 Task: Look for space in Arcelia, Mexico from 2nd June, 2023 to 15th June, 2023 for 2 adults and 1 pet in price range Rs.10000 to Rs.15000. Place can be entire place with 1  bedroom having 1 bed and 1 bathroom. Property type can be house, flat, guest house, hotel. Booking option can be shelf check-in. Required host language is English.
Action: Mouse moved to (423, 116)
Screenshot: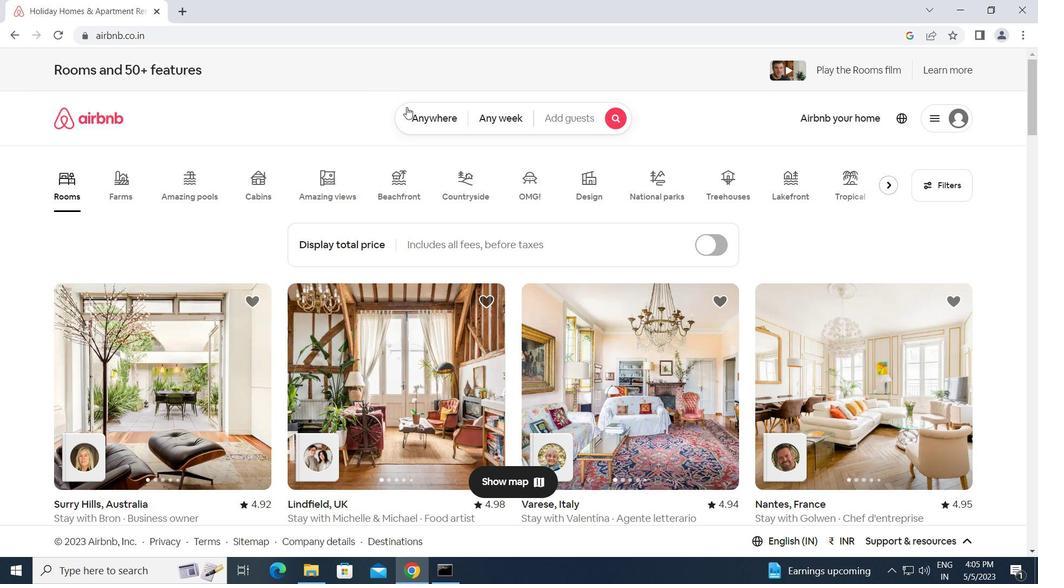 
Action: Mouse pressed left at (423, 116)
Screenshot: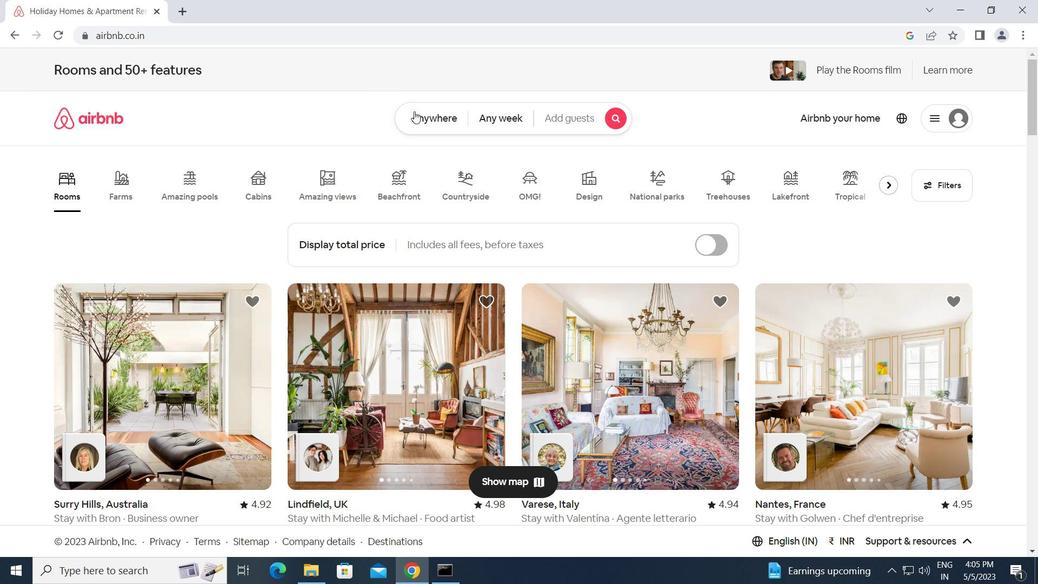 
Action: Mouse moved to (325, 157)
Screenshot: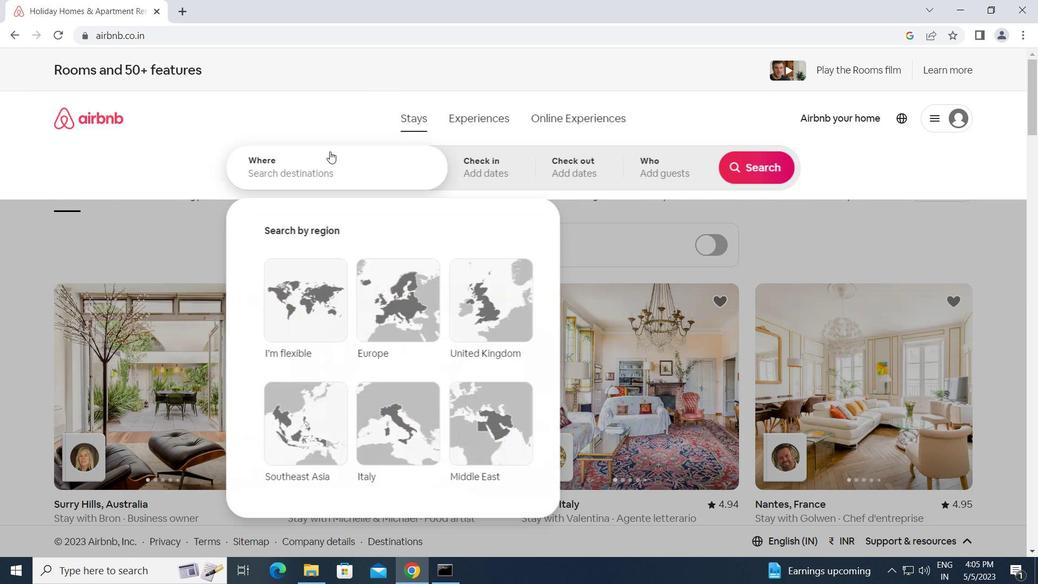 
Action: Mouse pressed left at (325, 157)
Screenshot: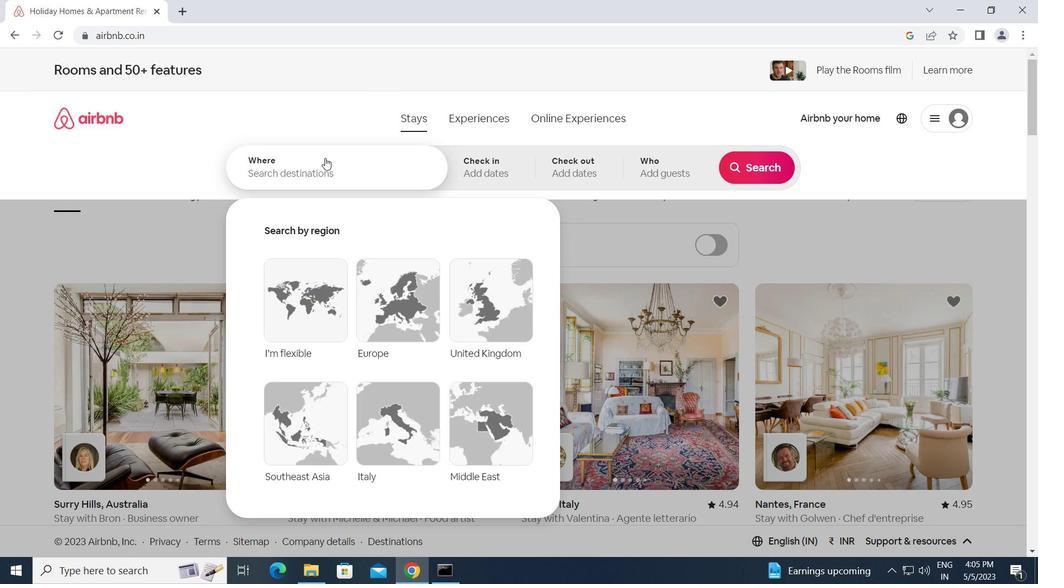 
Action: Key pressed a<Key.caps_lock>rcelia,<Key.space><Key.caps_lock>m<Key.caps_lock>exico<Key.enter>
Screenshot: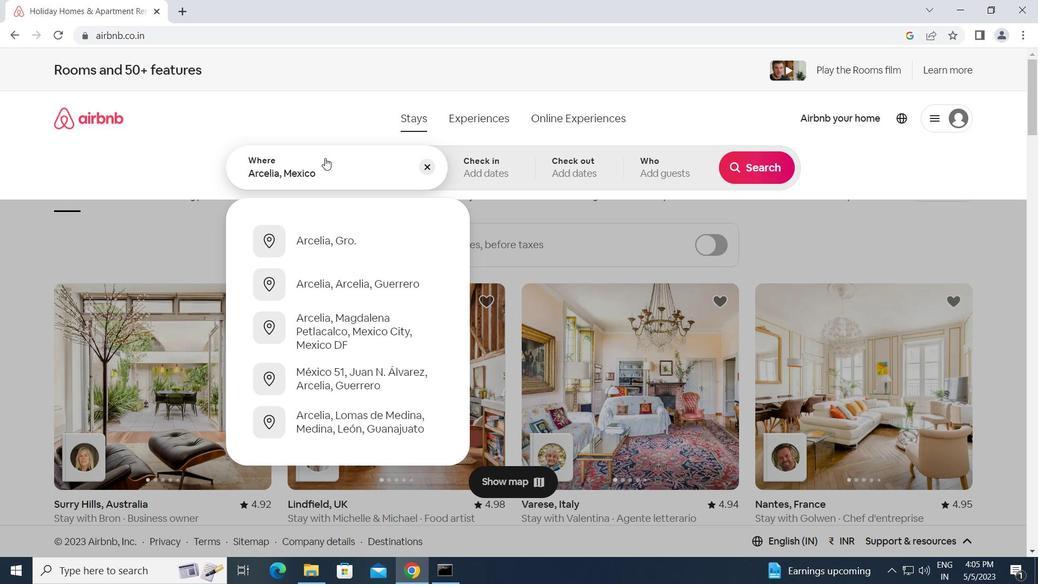 
Action: Mouse moved to (713, 334)
Screenshot: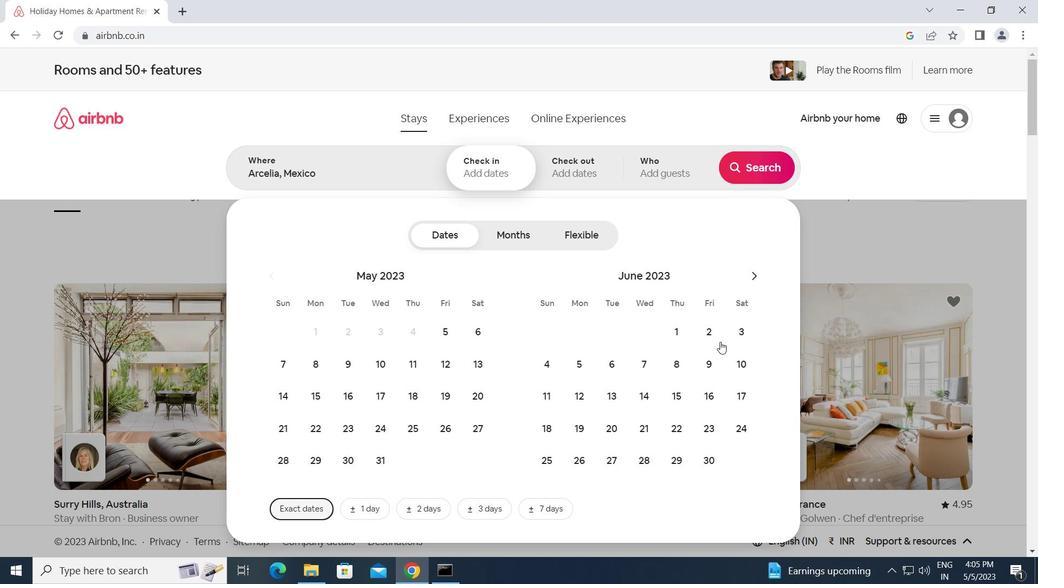 
Action: Mouse pressed left at (713, 334)
Screenshot: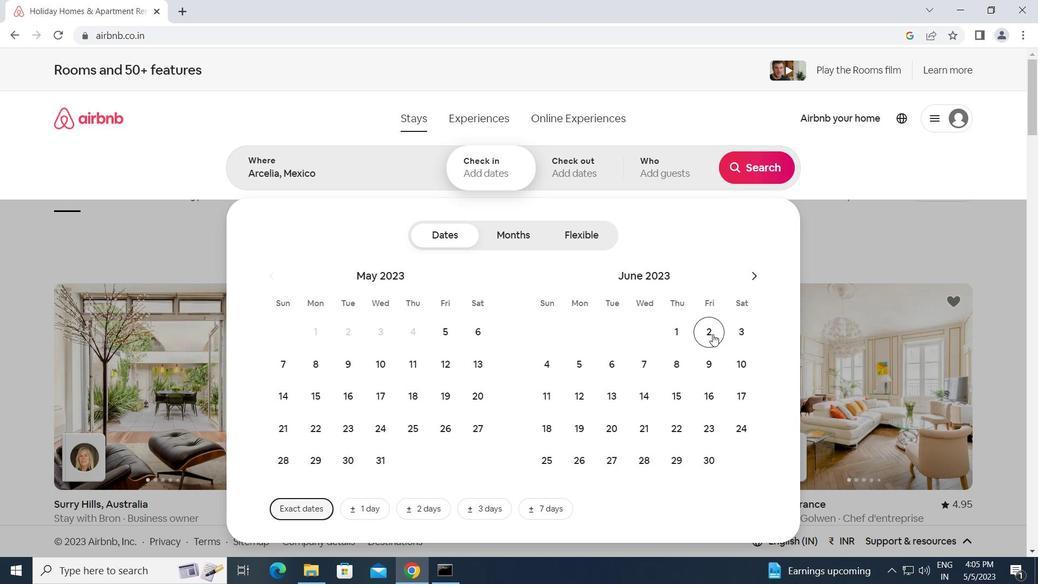 
Action: Mouse moved to (682, 394)
Screenshot: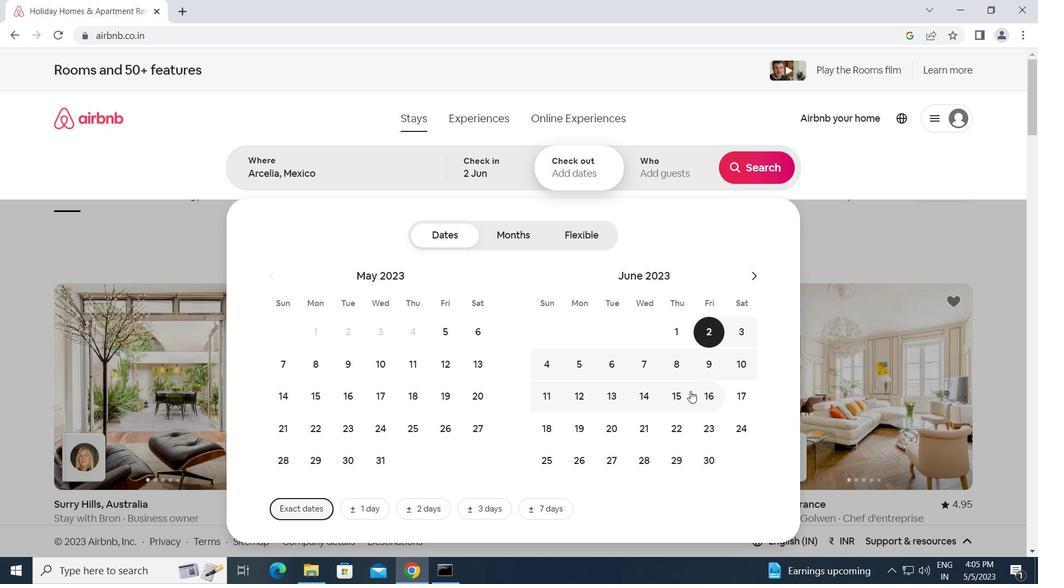 
Action: Mouse pressed left at (682, 394)
Screenshot: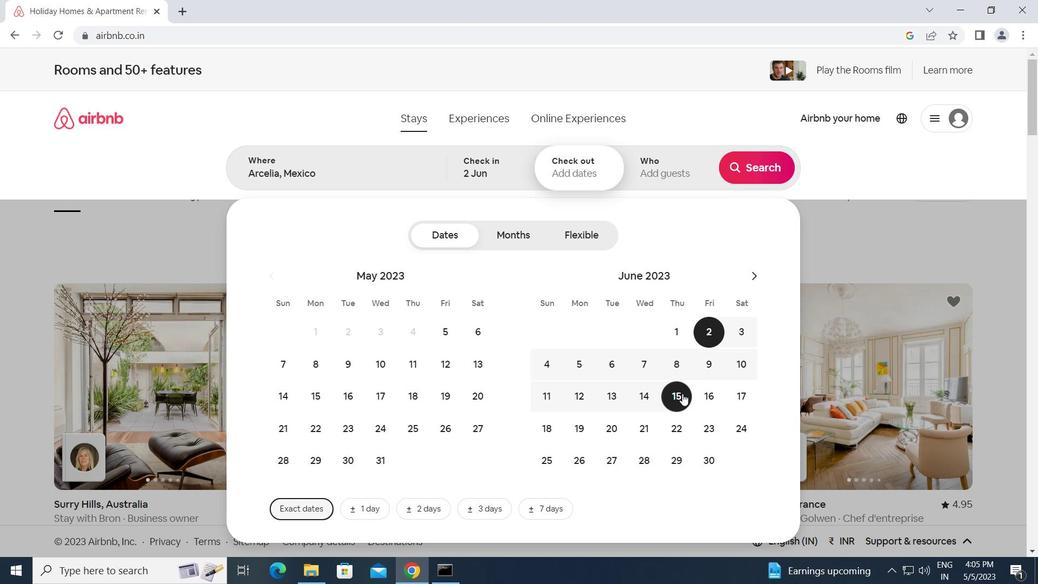 
Action: Mouse moved to (677, 168)
Screenshot: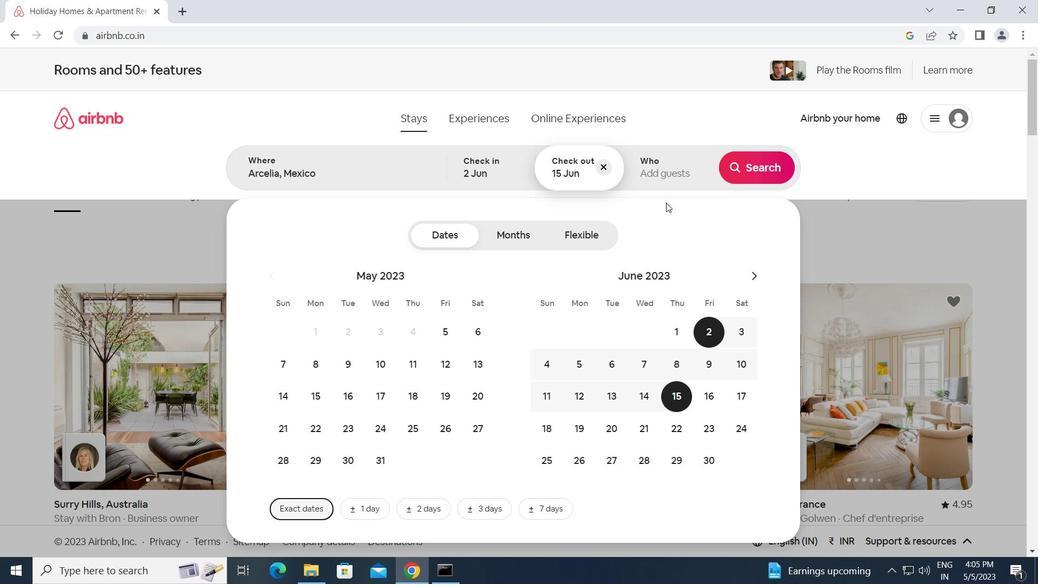 
Action: Mouse pressed left at (677, 168)
Screenshot: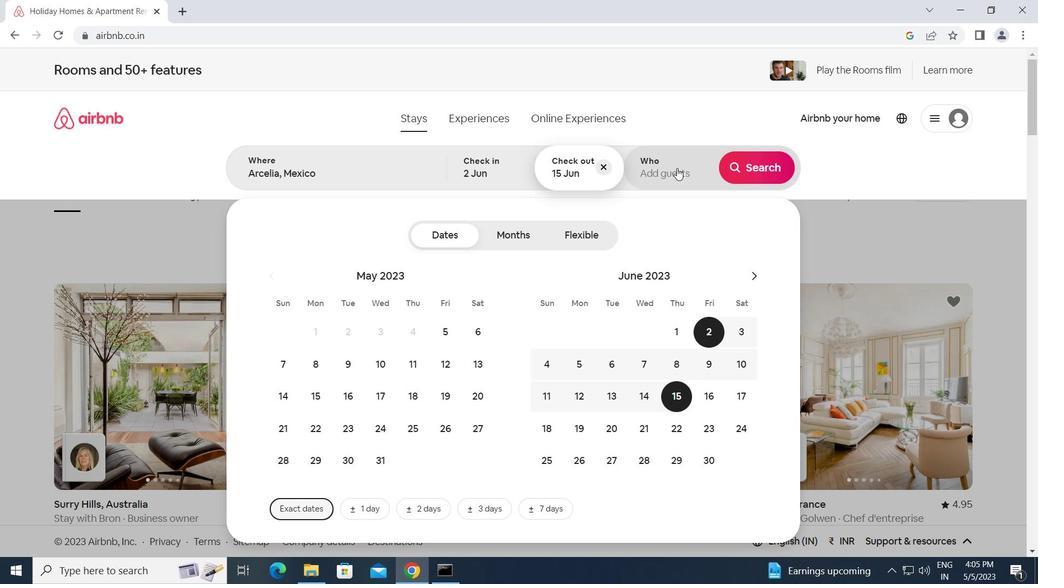 
Action: Mouse moved to (759, 236)
Screenshot: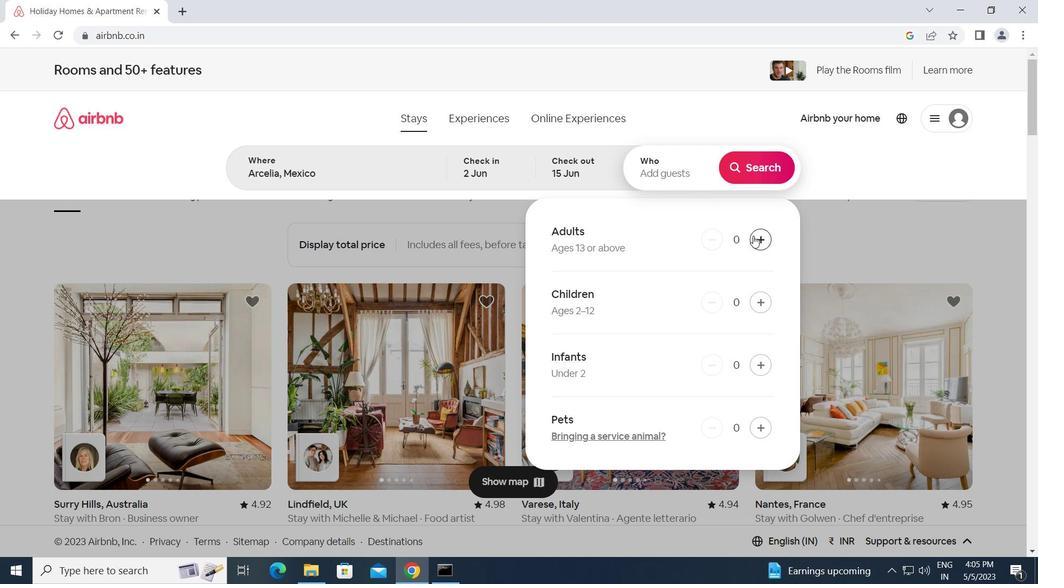 
Action: Mouse pressed left at (759, 236)
Screenshot: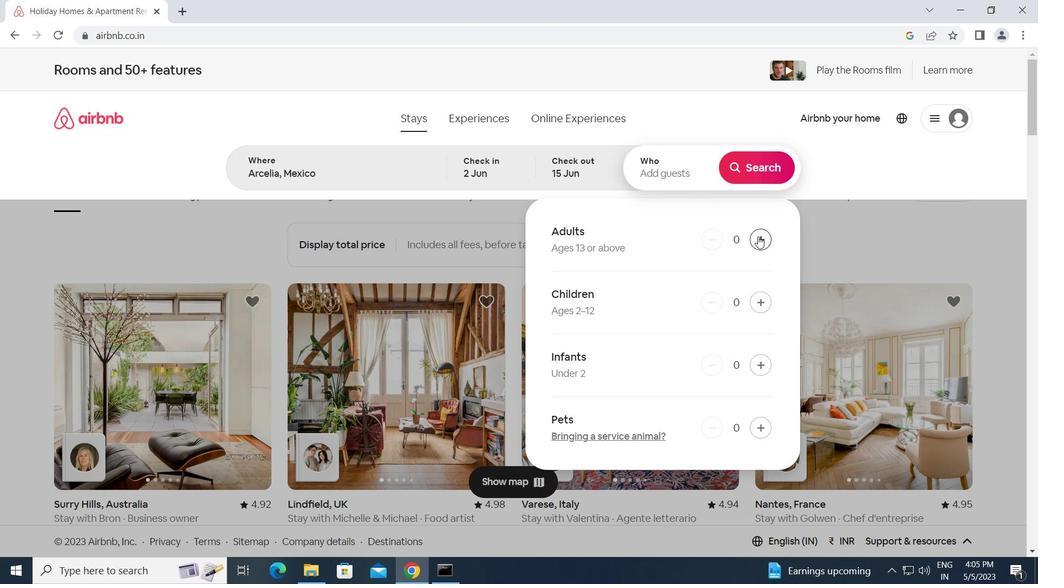 
Action: Mouse pressed left at (759, 236)
Screenshot: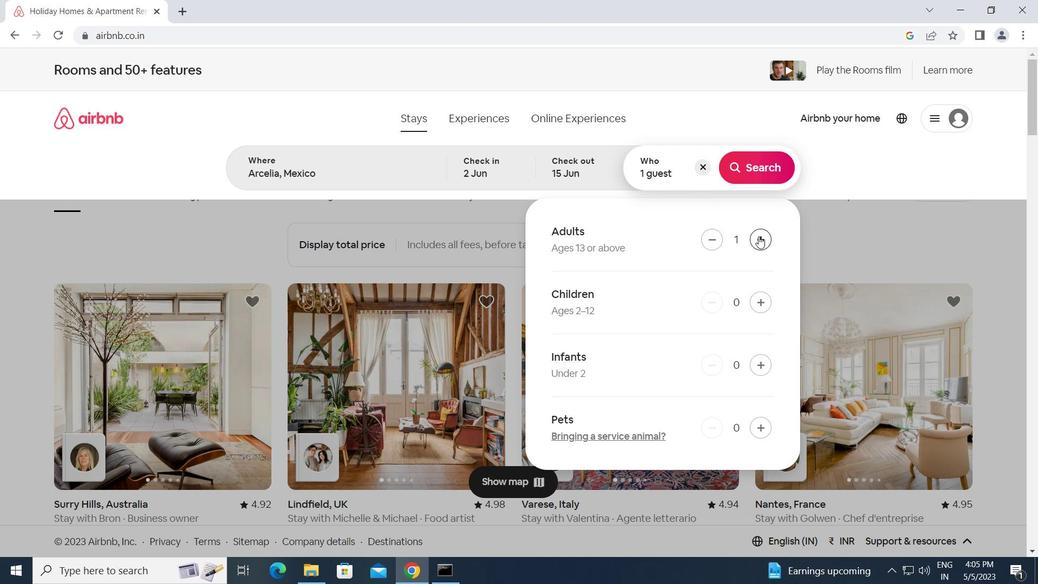 
Action: Mouse moved to (766, 423)
Screenshot: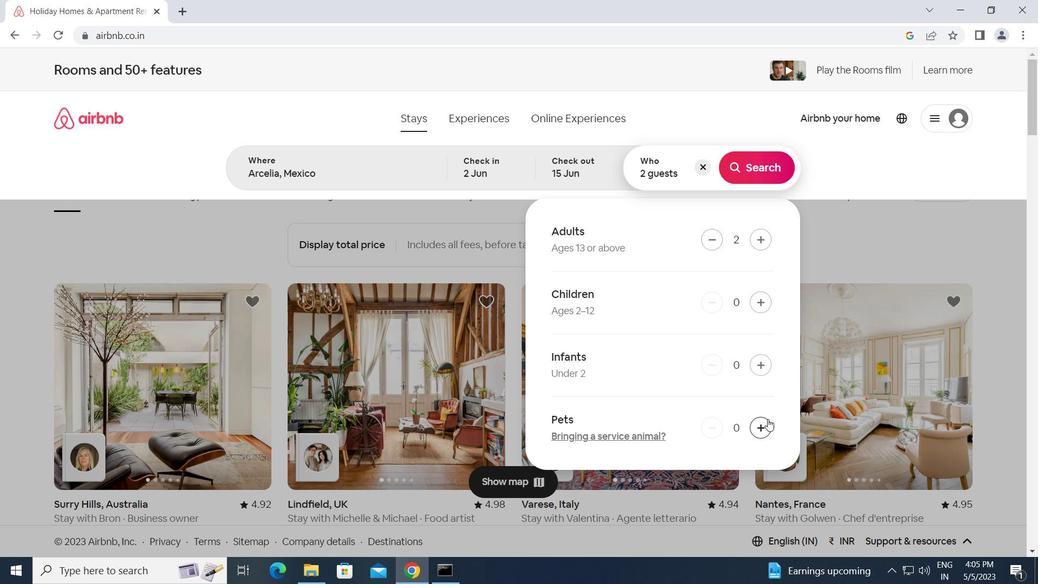 
Action: Mouse pressed left at (766, 423)
Screenshot: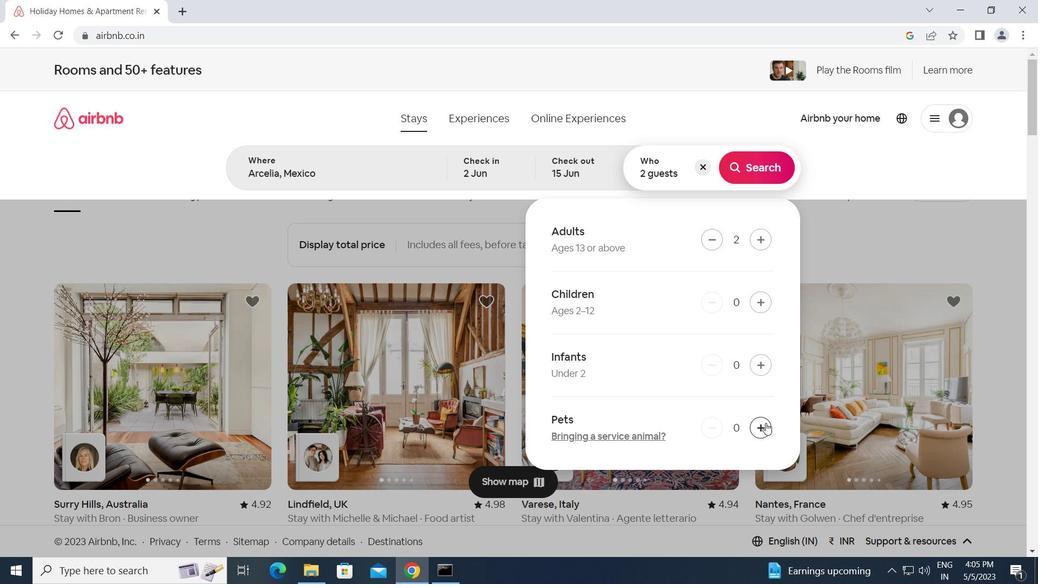 
Action: Mouse moved to (775, 163)
Screenshot: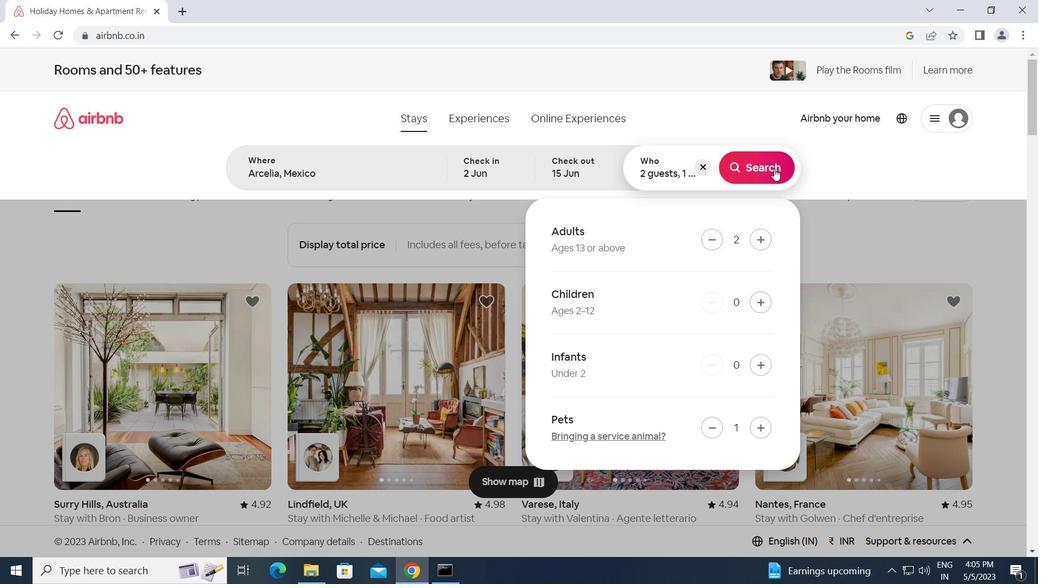 
Action: Mouse pressed left at (775, 163)
Screenshot: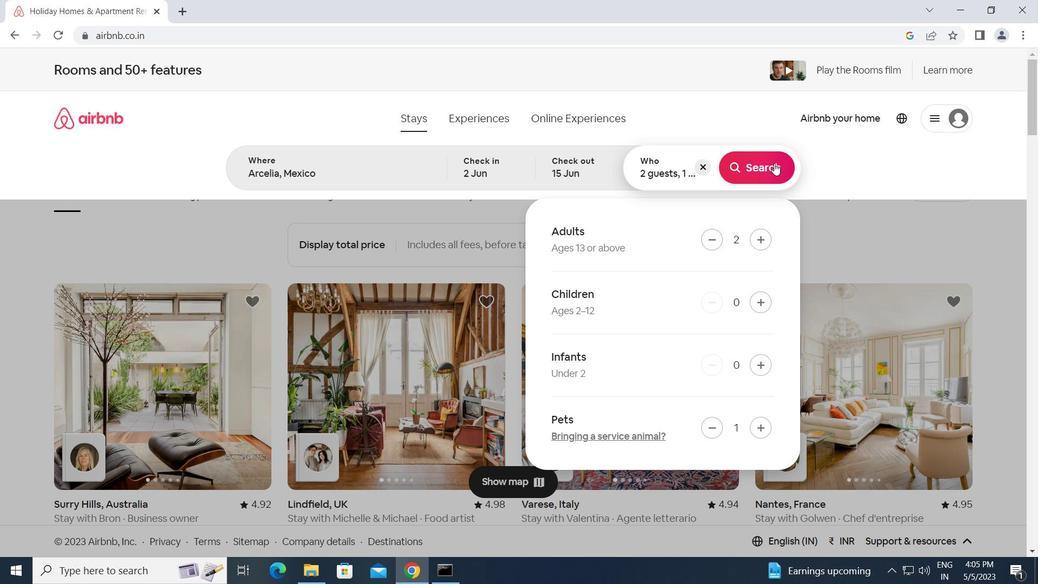 
Action: Mouse moved to (980, 124)
Screenshot: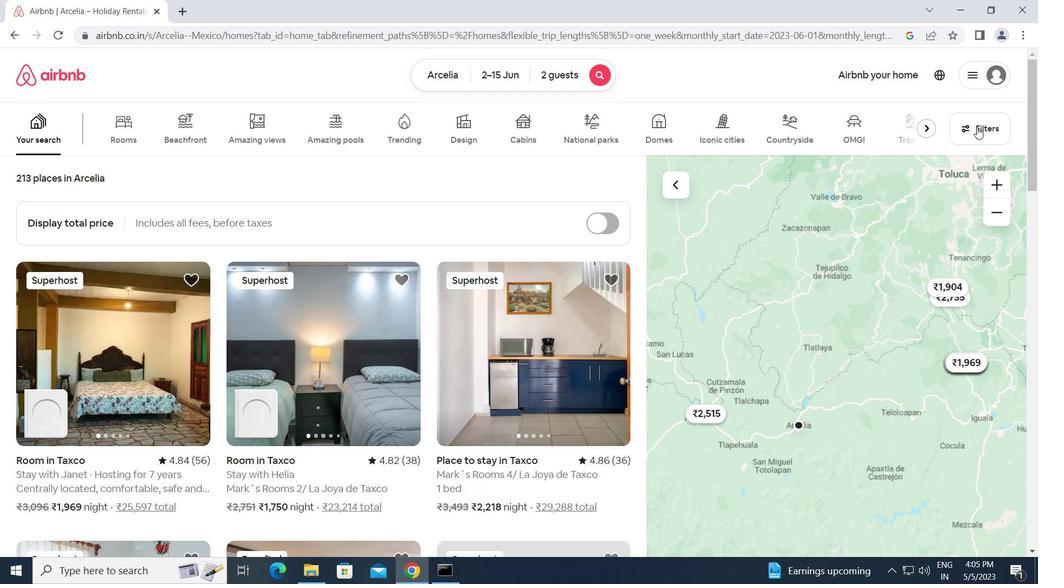 
Action: Mouse pressed left at (980, 124)
Screenshot: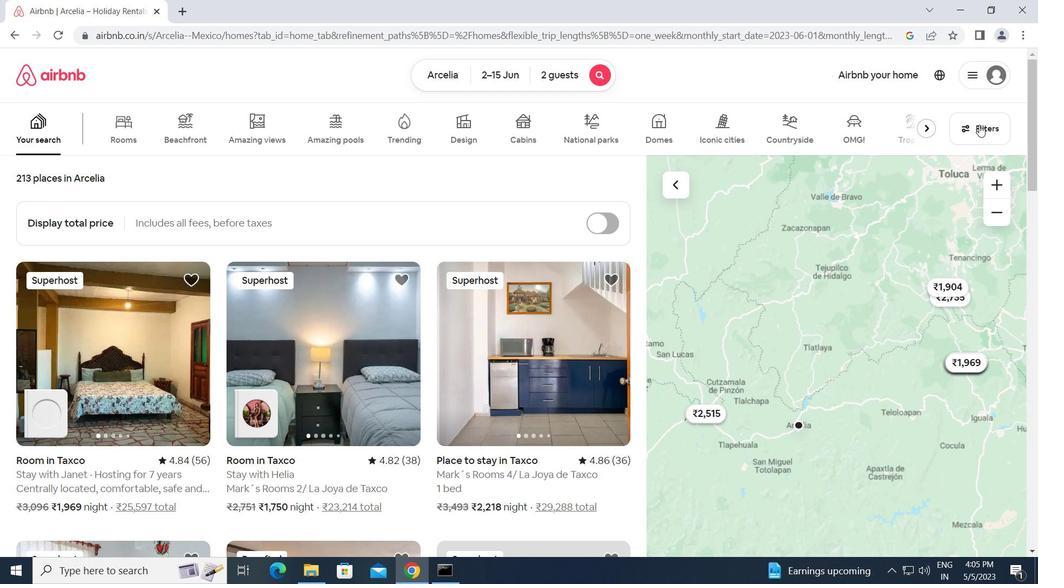 
Action: Mouse moved to (495, 339)
Screenshot: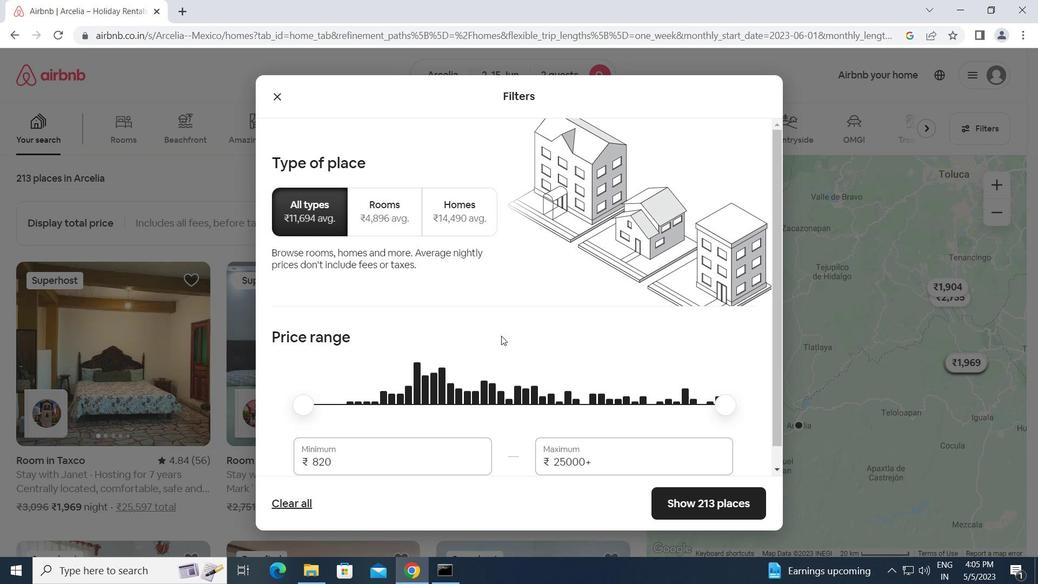 
Action: Mouse scrolled (495, 339) with delta (0, 0)
Screenshot: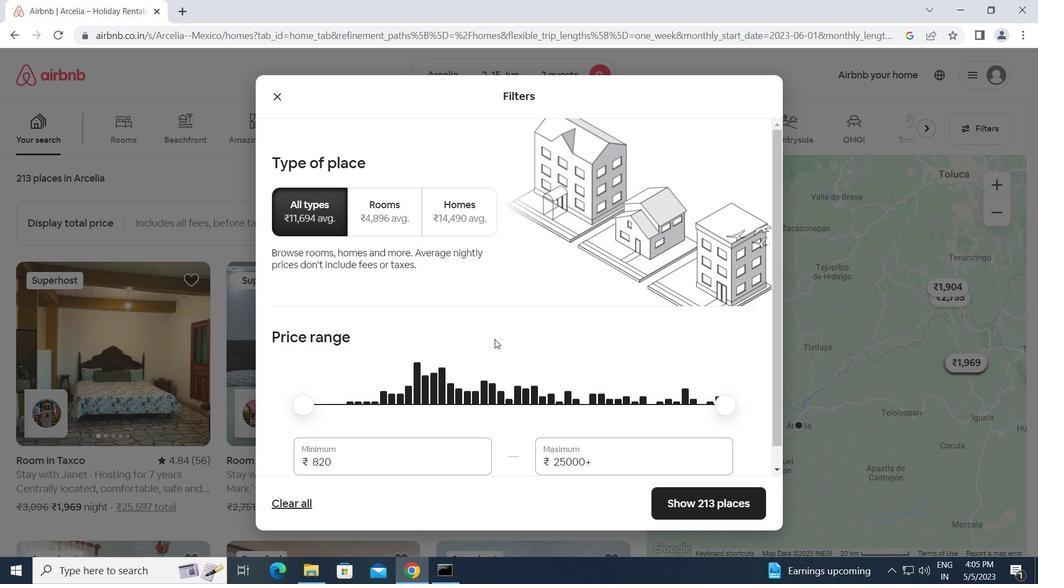 
Action: Mouse scrolled (495, 340) with delta (0, 0)
Screenshot: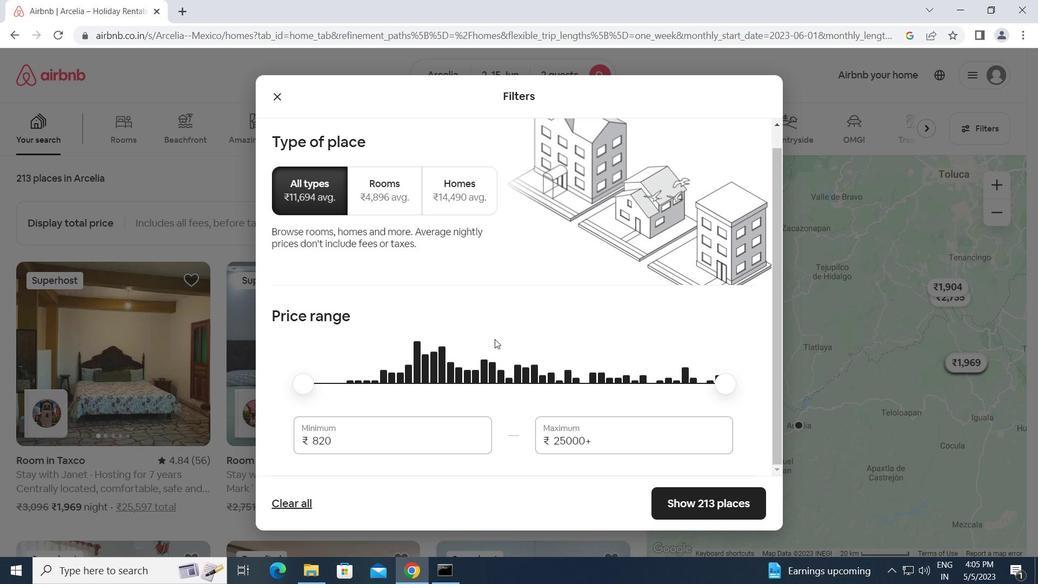 
Action: Mouse scrolled (495, 340) with delta (0, 0)
Screenshot: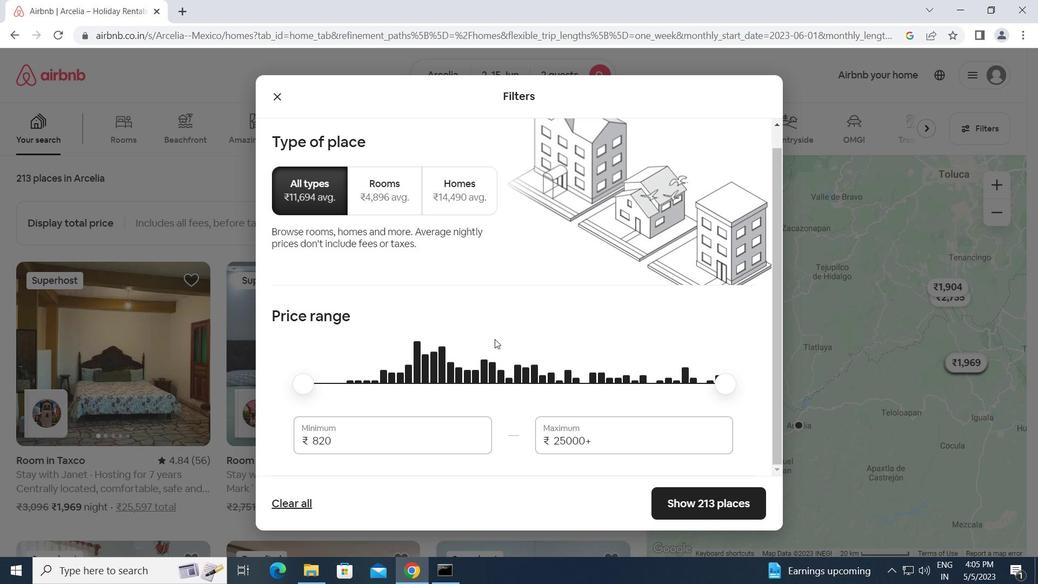 
Action: Mouse scrolled (495, 340) with delta (0, 0)
Screenshot: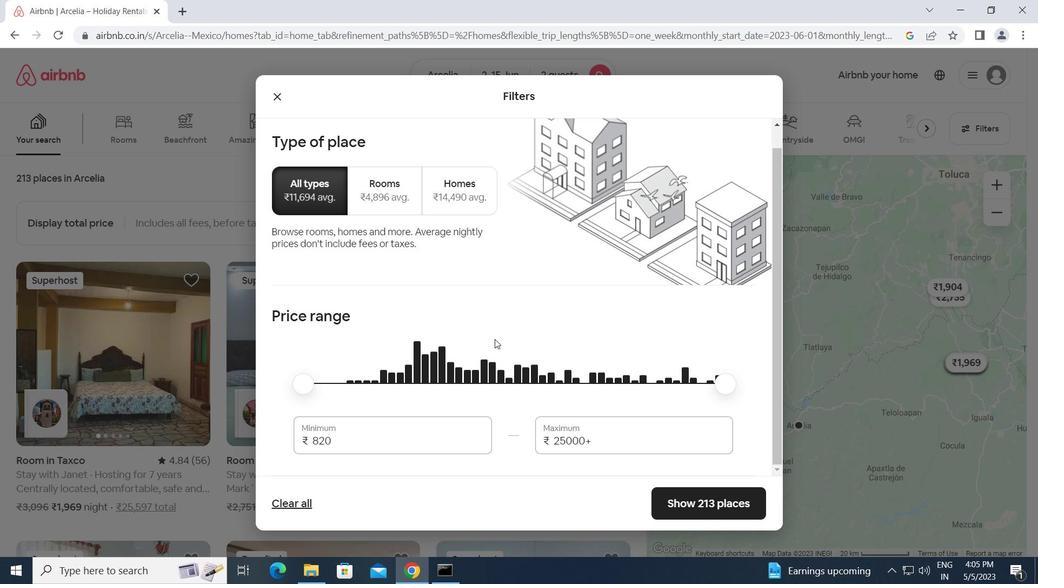 
Action: Mouse moved to (339, 420)
Screenshot: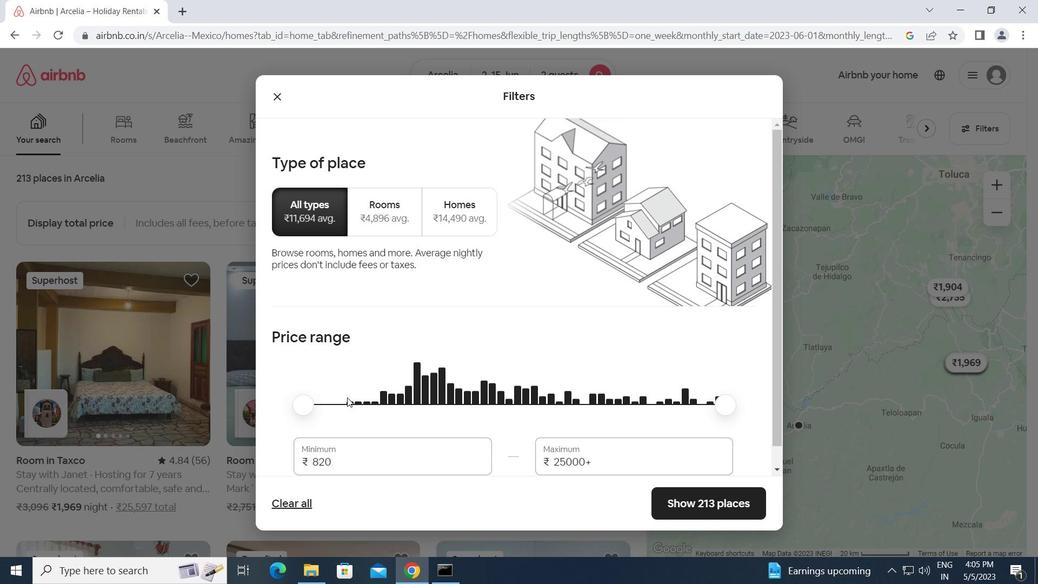 
Action: Mouse scrolled (339, 420) with delta (0, 0)
Screenshot: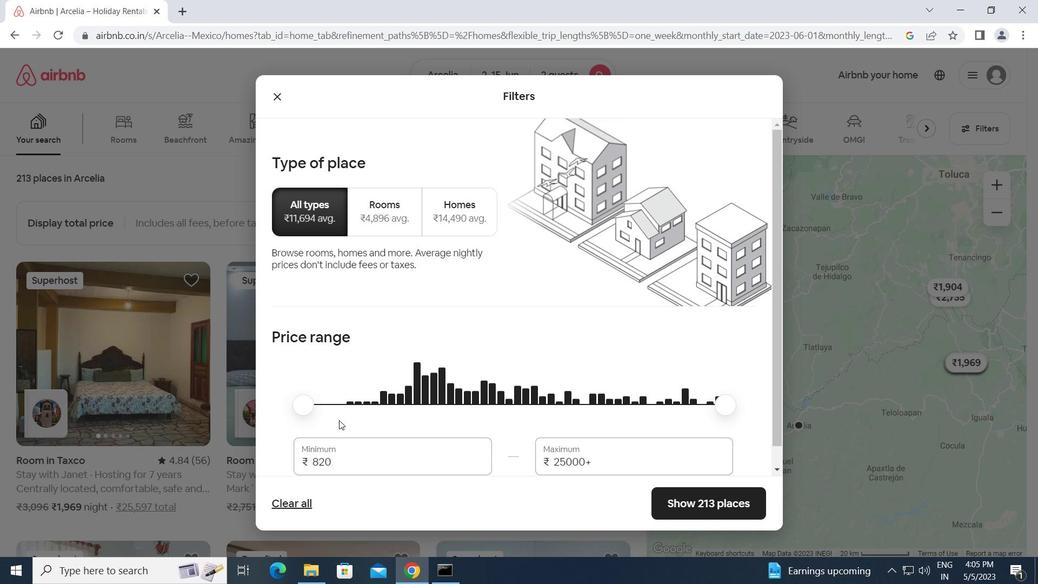
Action: Mouse scrolled (339, 420) with delta (0, 0)
Screenshot: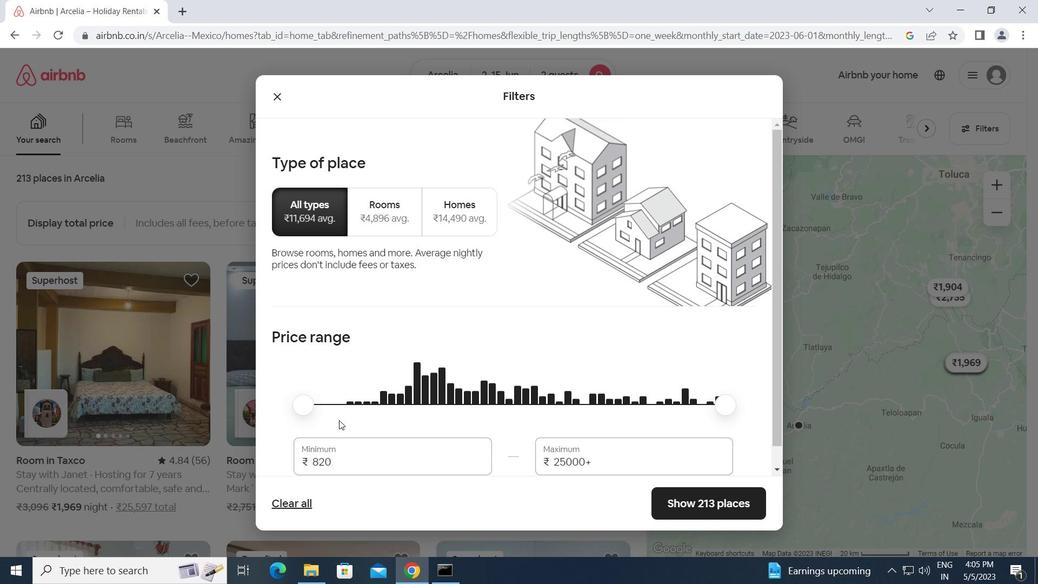 
Action: Mouse moved to (336, 379)
Screenshot: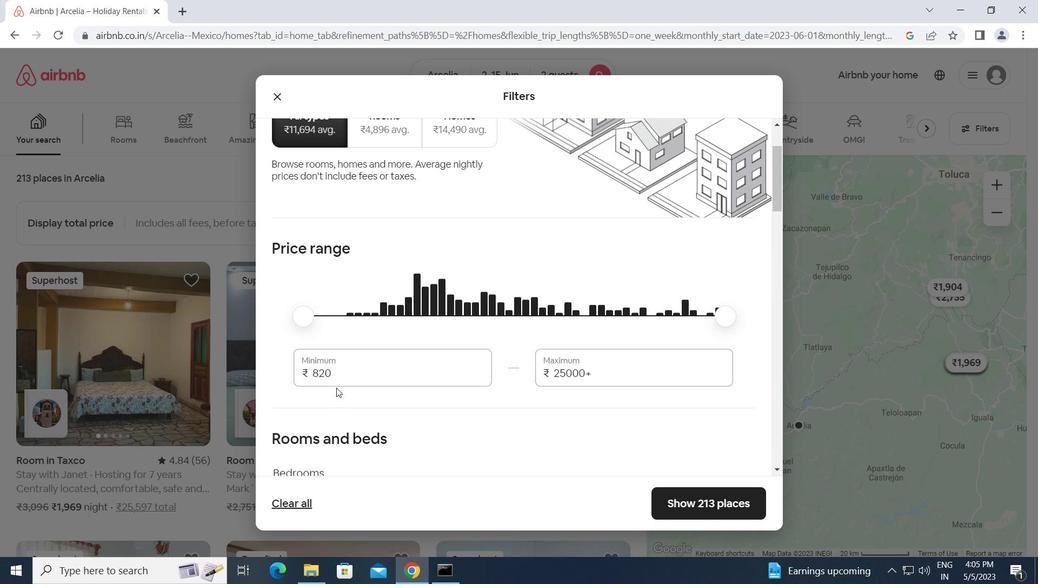 
Action: Mouse pressed left at (336, 379)
Screenshot: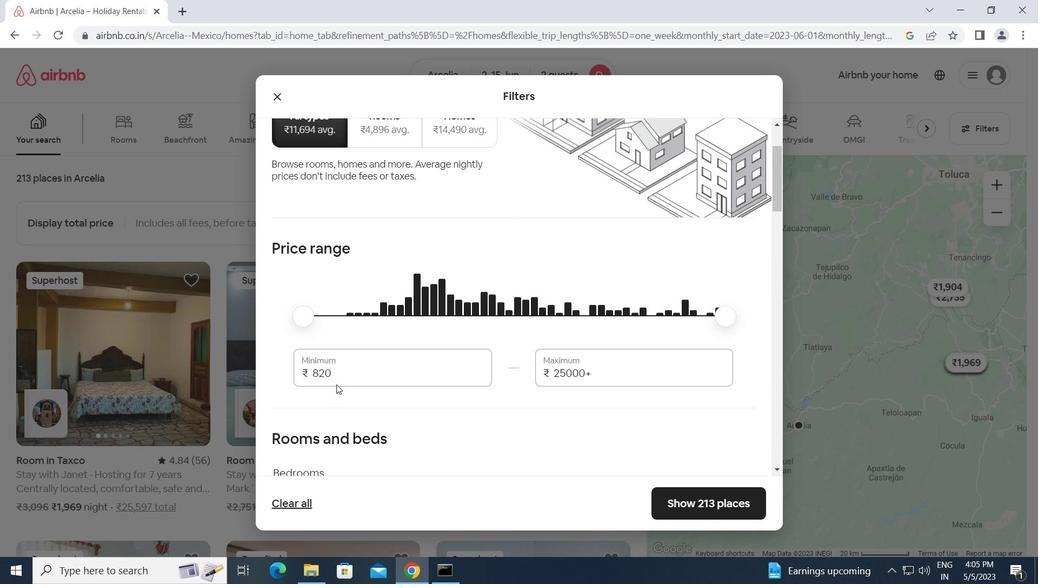 
Action: Mouse moved to (290, 376)
Screenshot: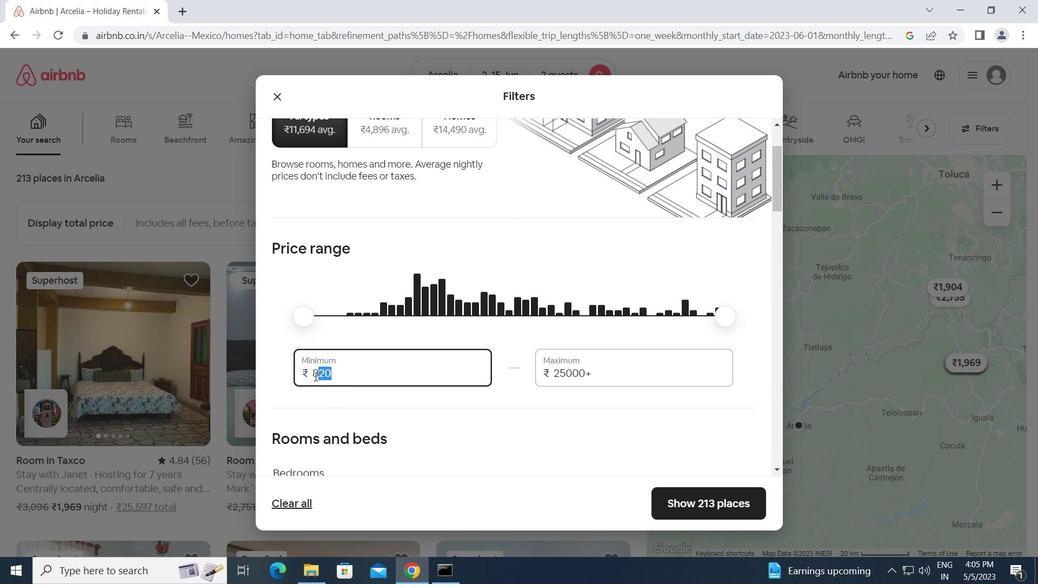 
Action: Key pressed 10000<Key.tab>1500
Screenshot: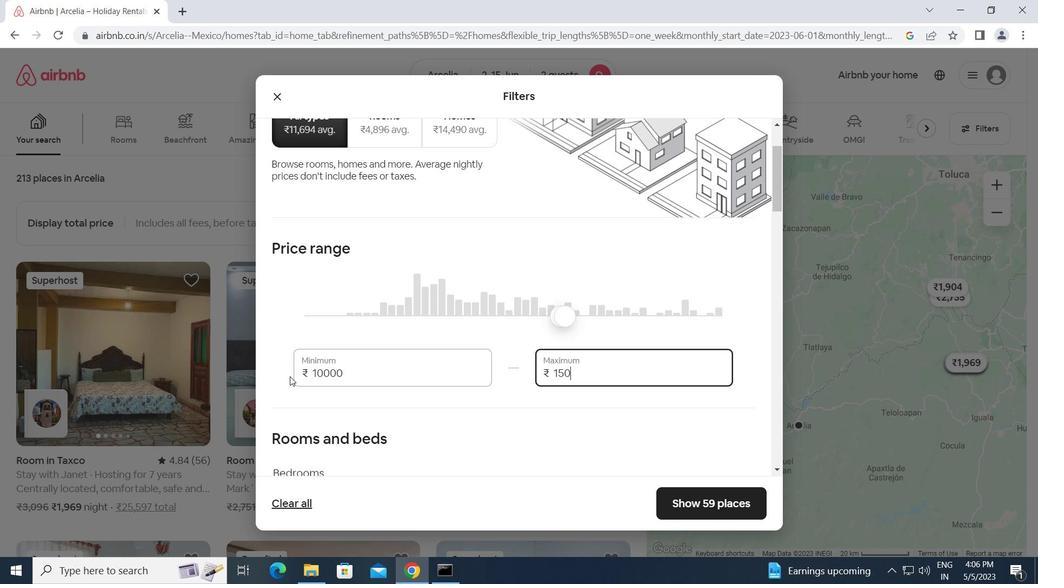 
Action: Mouse moved to (295, 382)
Screenshot: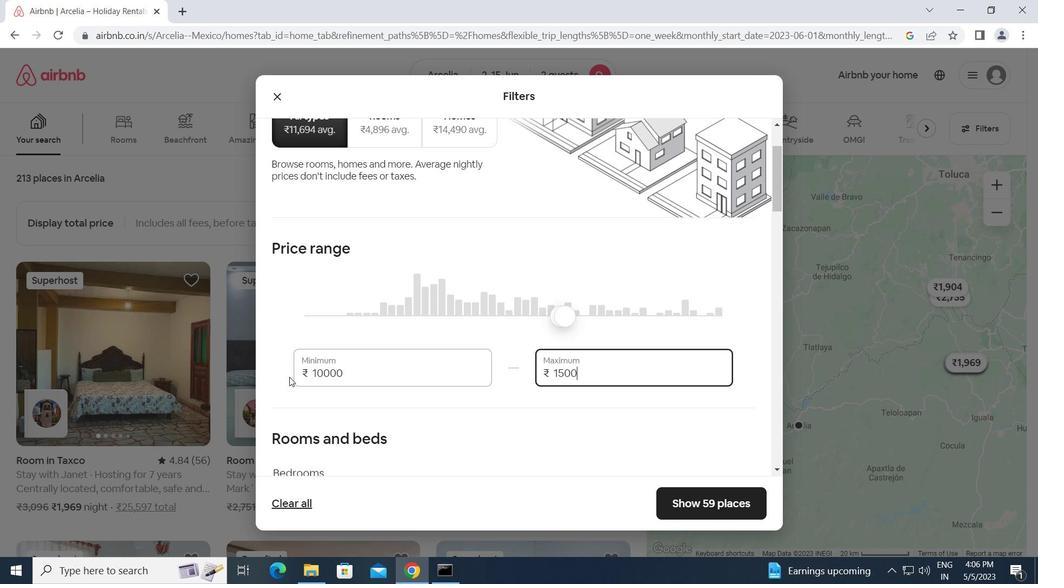 
Action: Key pressed 0
Screenshot: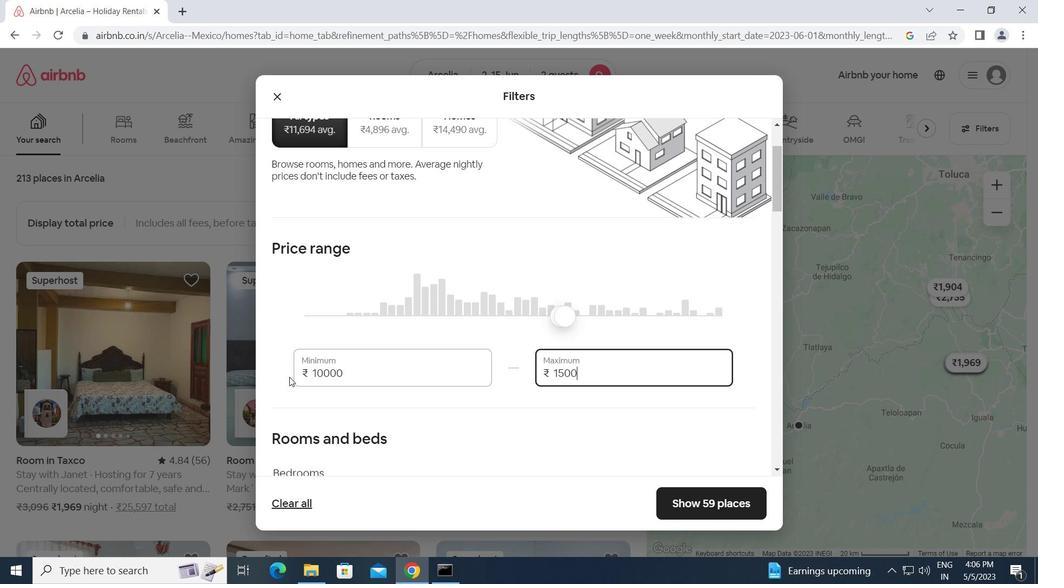 
Action: Mouse moved to (374, 405)
Screenshot: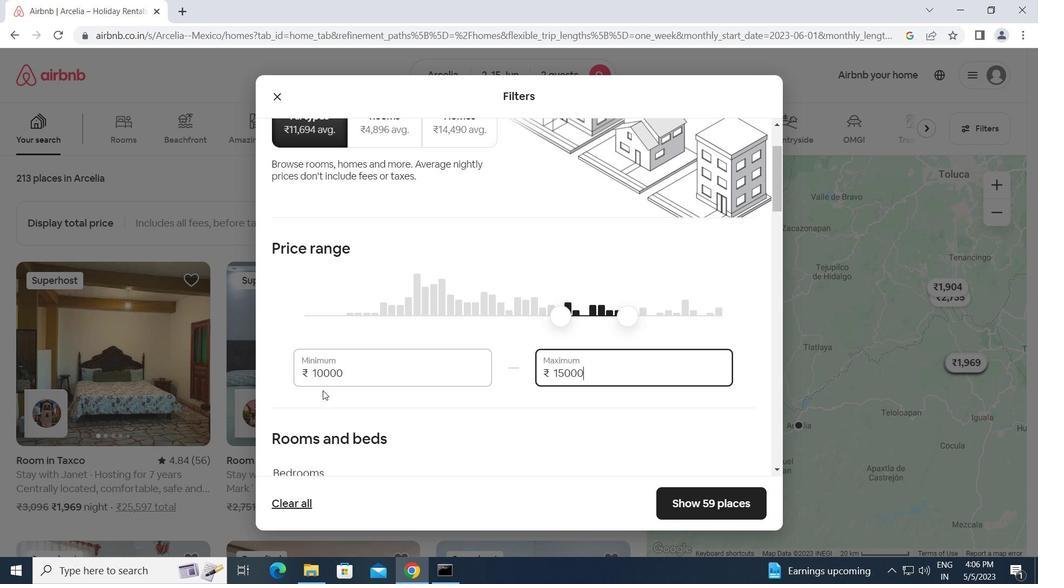 
Action: Mouse scrolled (374, 404) with delta (0, 0)
Screenshot: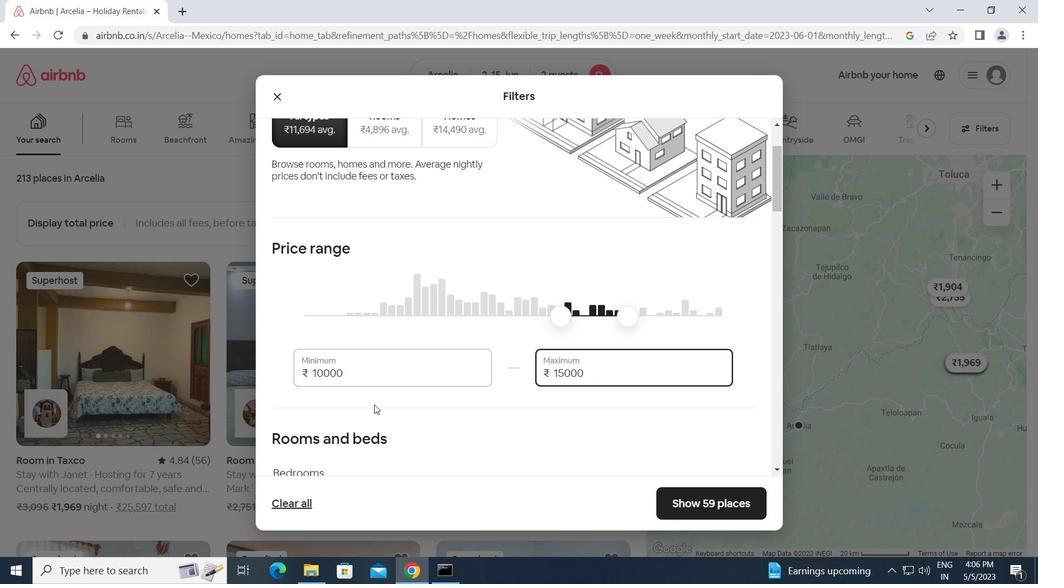 
Action: Mouse scrolled (374, 404) with delta (0, 0)
Screenshot: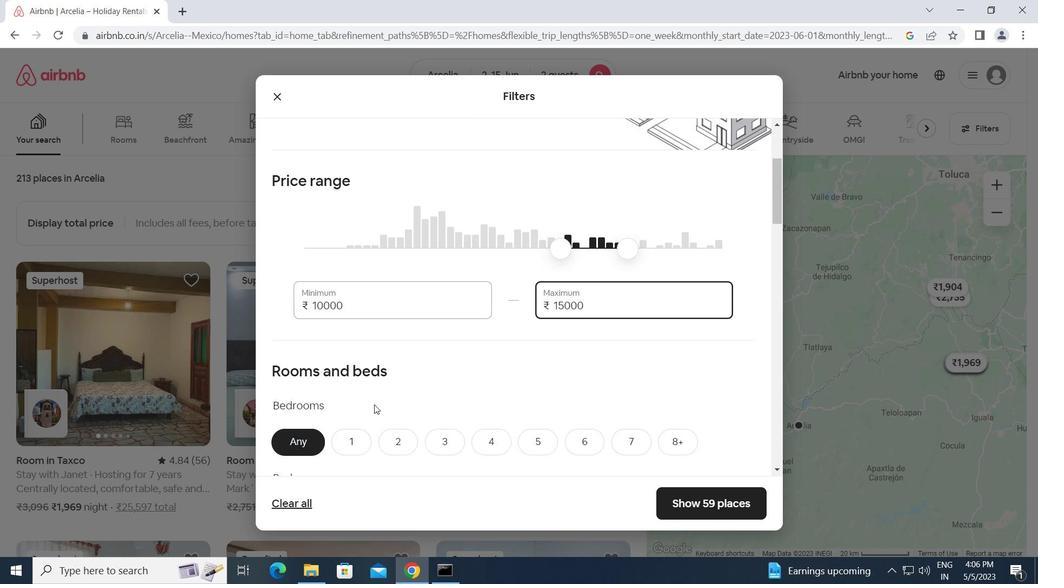 
Action: Mouse scrolled (374, 404) with delta (0, 0)
Screenshot: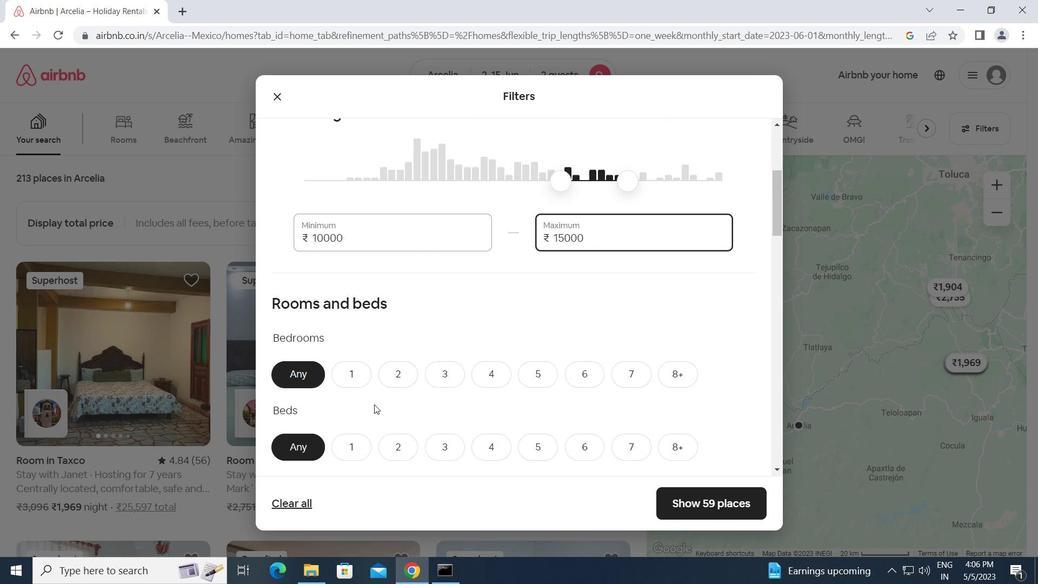 
Action: Mouse moved to (356, 304)
Screenshot: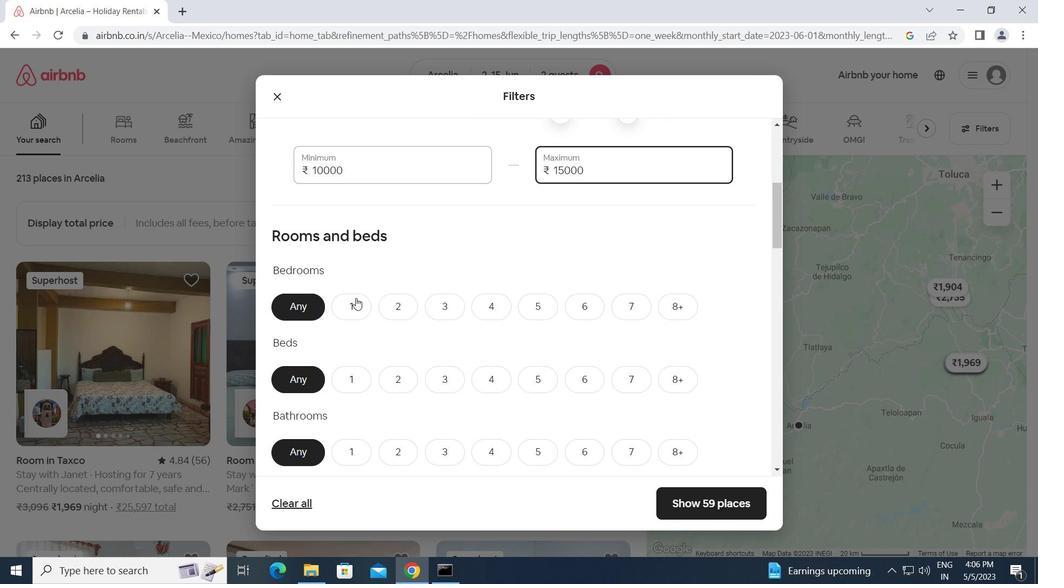 
Action: Mouse pressed left at (356, 304)
Screenshot: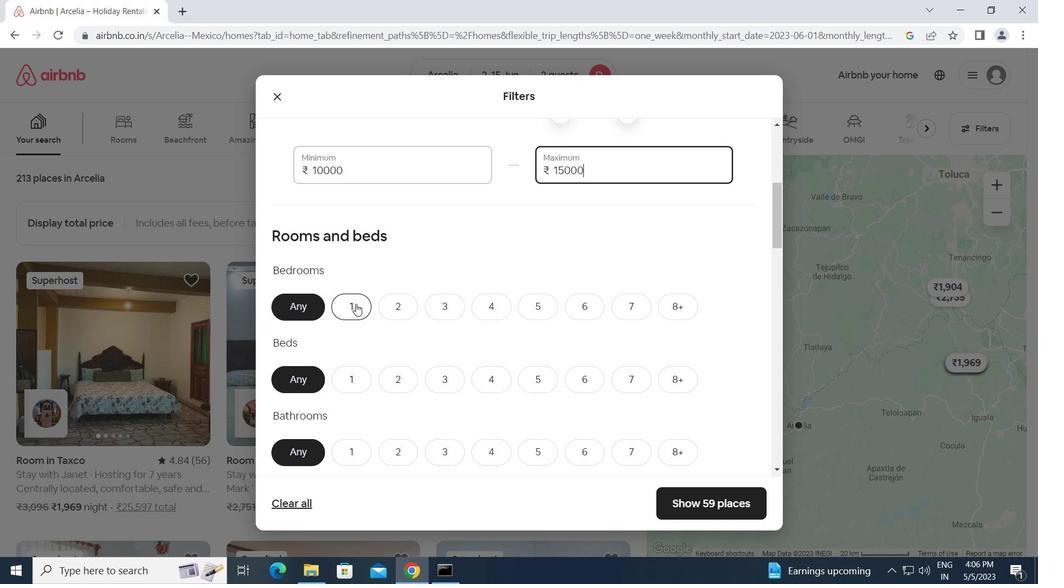 
Action: Mouse moved to (348, 376)
Screenshot: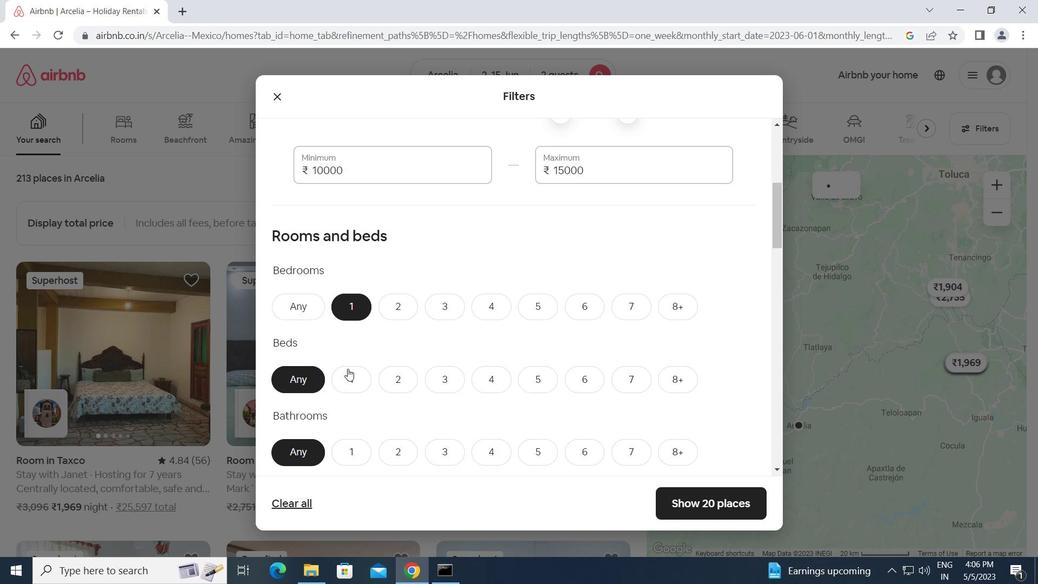
Action: Mouse pressed left at (348, 376)
Screenshot: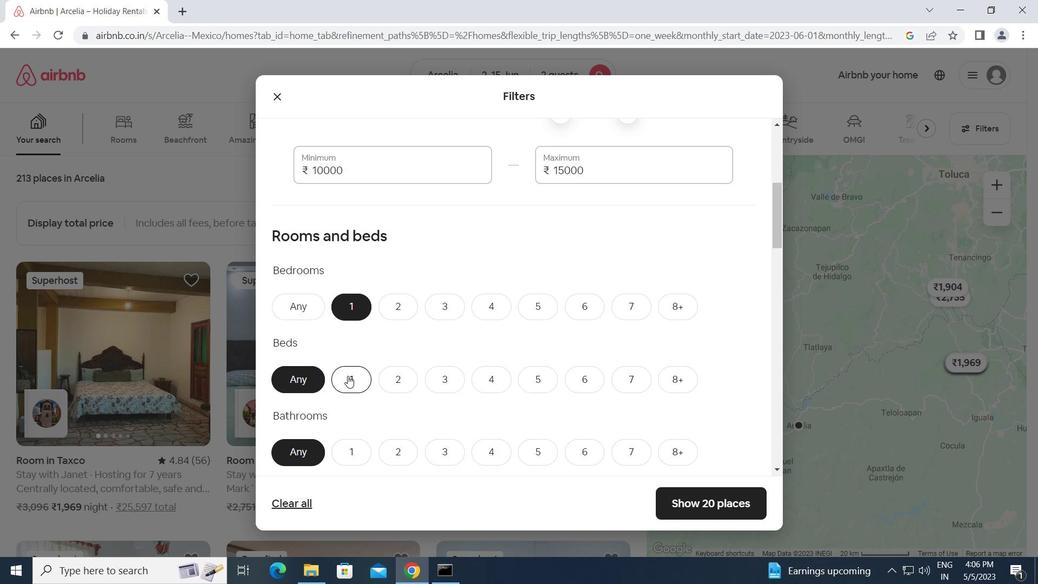 
Action: Mouse moved to (350, 448)
Screenshot: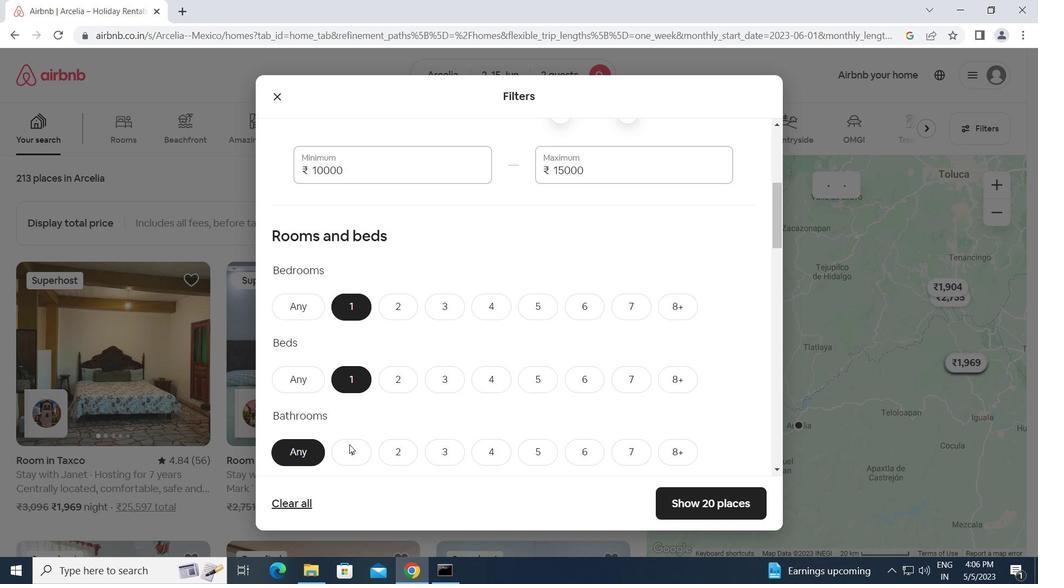 
Action: Mouse pressed left at (350, 448)
Screenshot: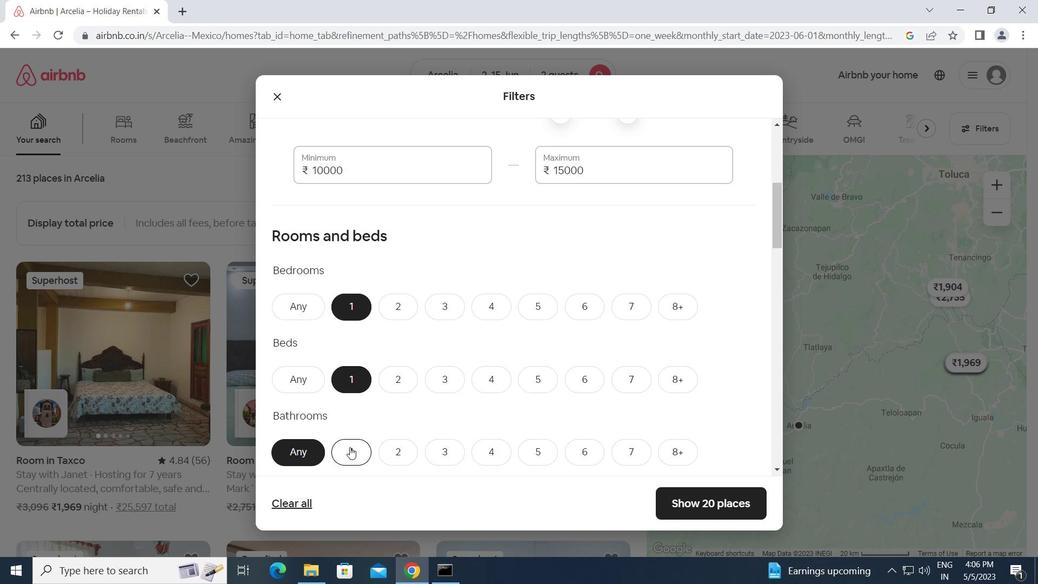 
Action: Mouse moved to (435, 448)
Screenshot: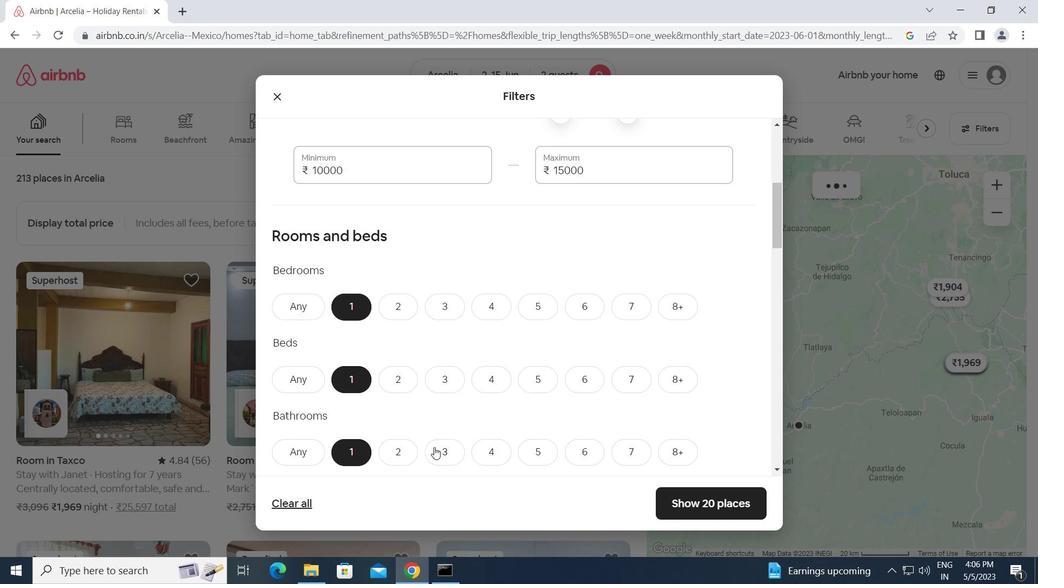 
Action: Mouse scrolled (435, 447) with delta (0, 0)
Screenshot: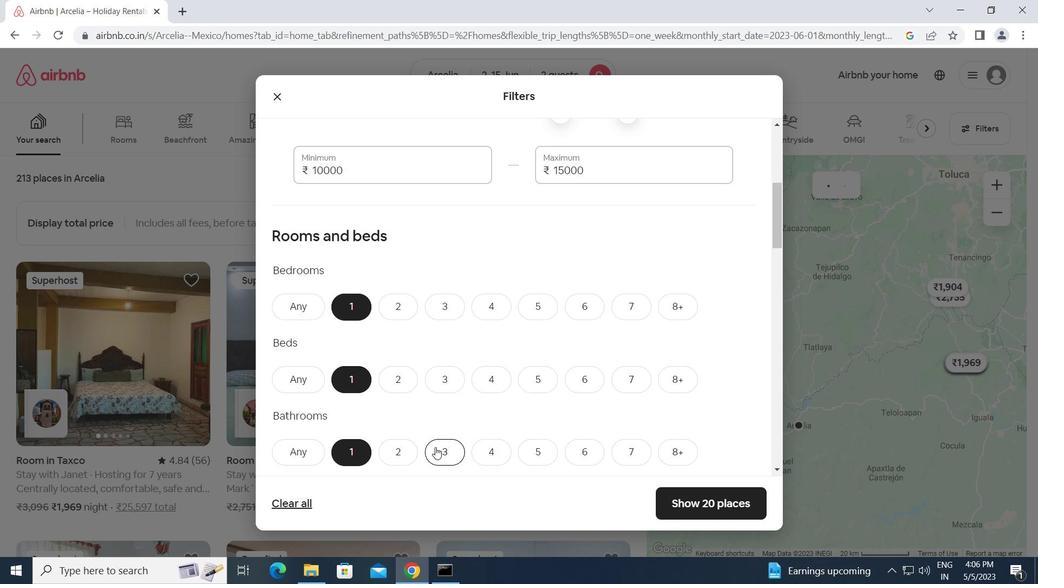 
Action: Mouse scrolled (435, 447) with delta (0, 0)
Screenshot: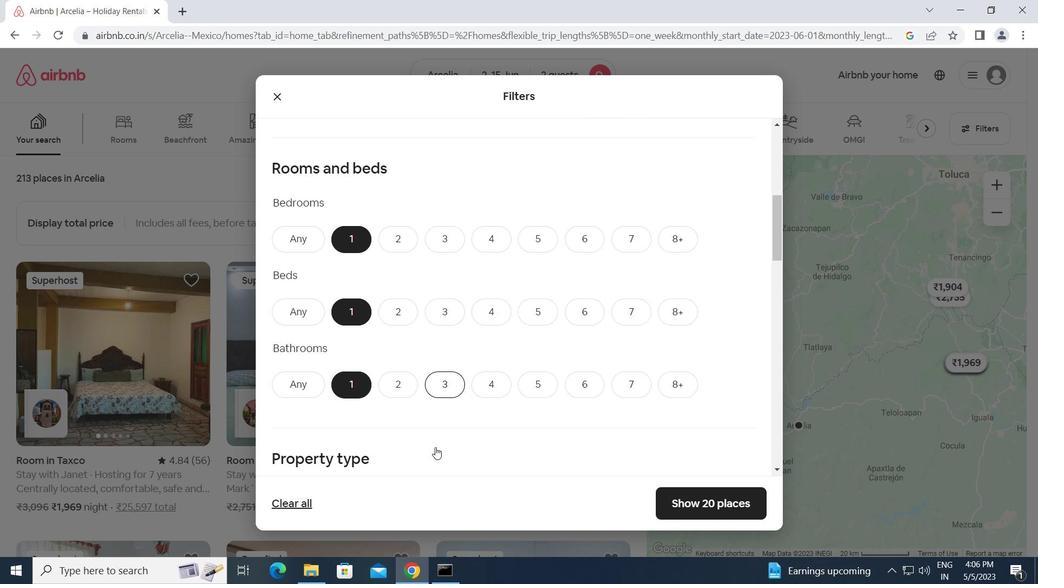 
Action: Mouse scrolled (435, 447) with delta (0, 0)
Screenshot: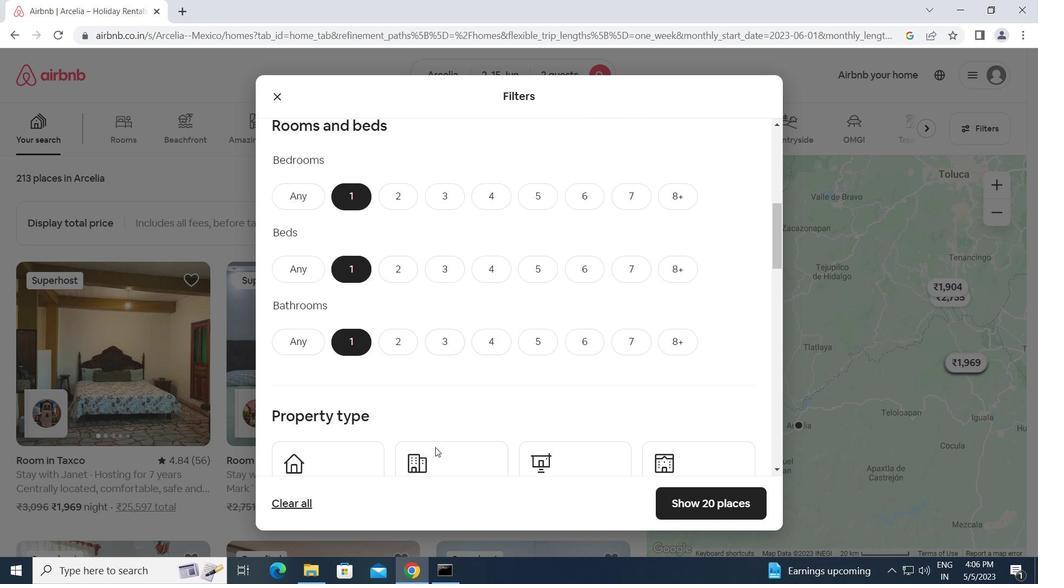 
Action: Mouse moved to (347, 401)
Screenshot: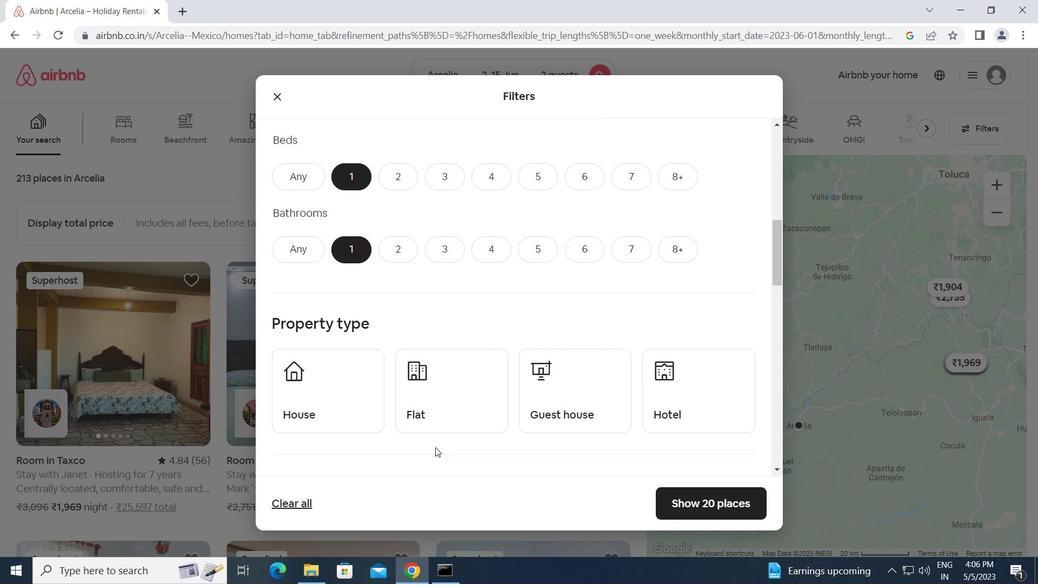 
Action: Mouse pressed left at (347, 401)
Screenshot: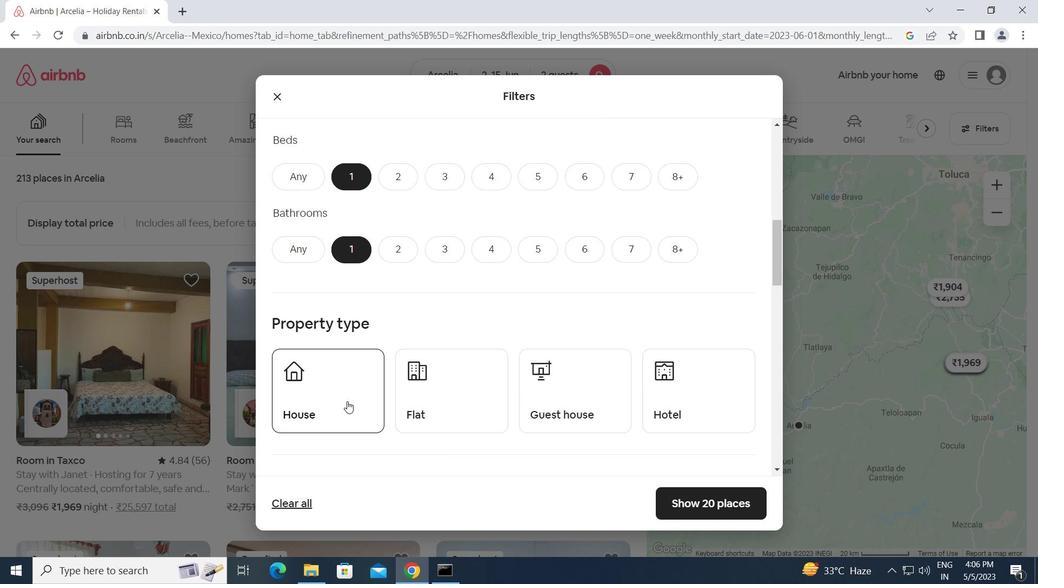 
Action: Mouse moved to (458, 399)
Screenshot: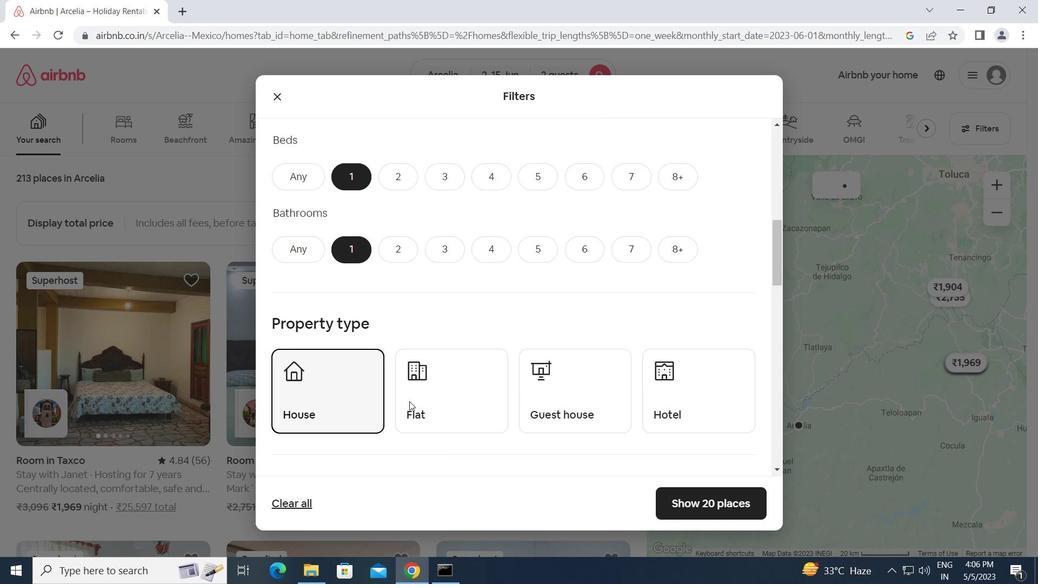 
Action: Mouse pressed left at (458, 399)
Screenshot: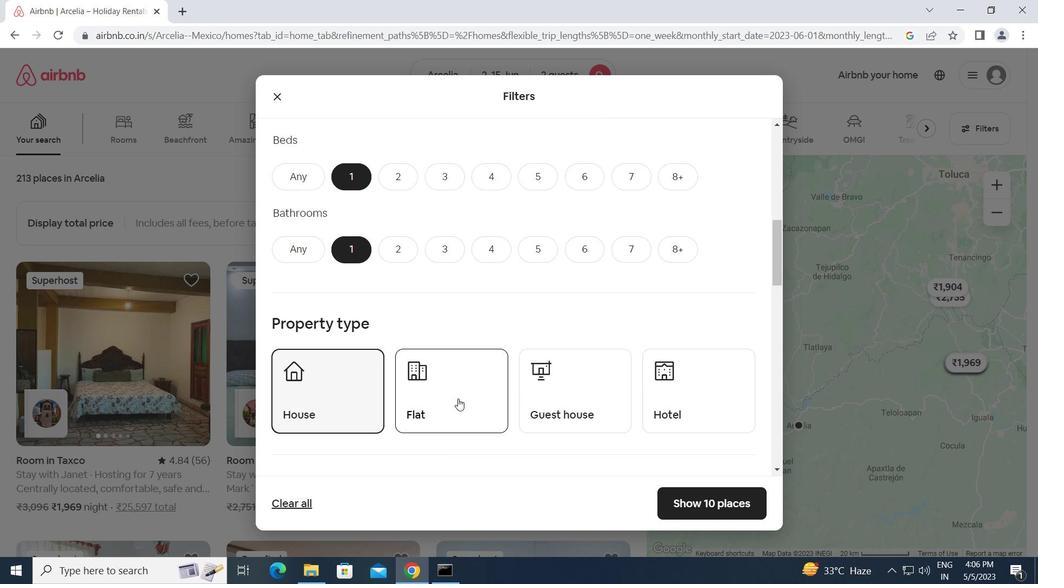 
Action: Mouse moved to (595, 399)
Screenshot: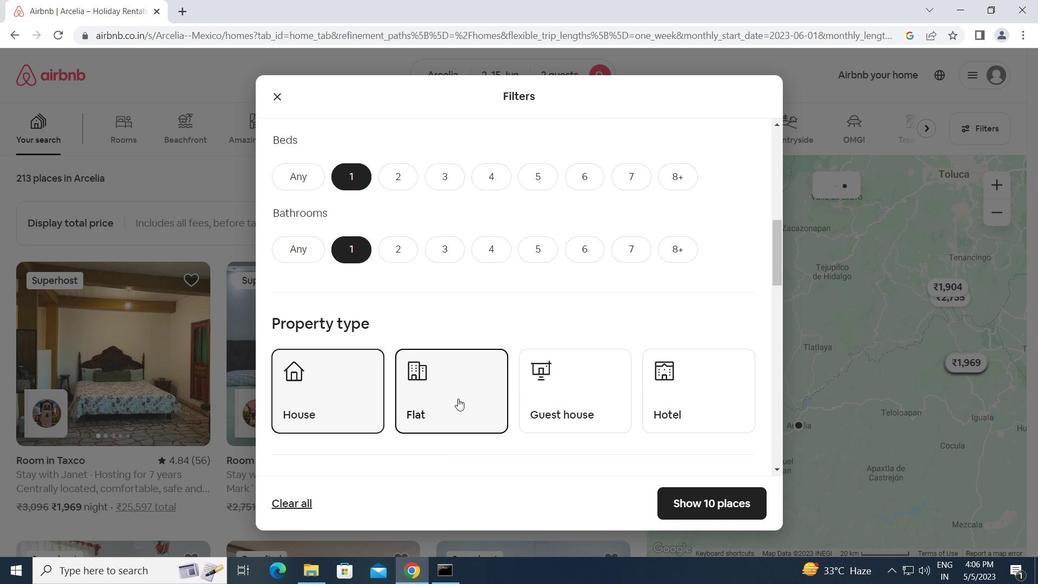 
Action: Mouse pressed left at (595, 399)
Screenshot: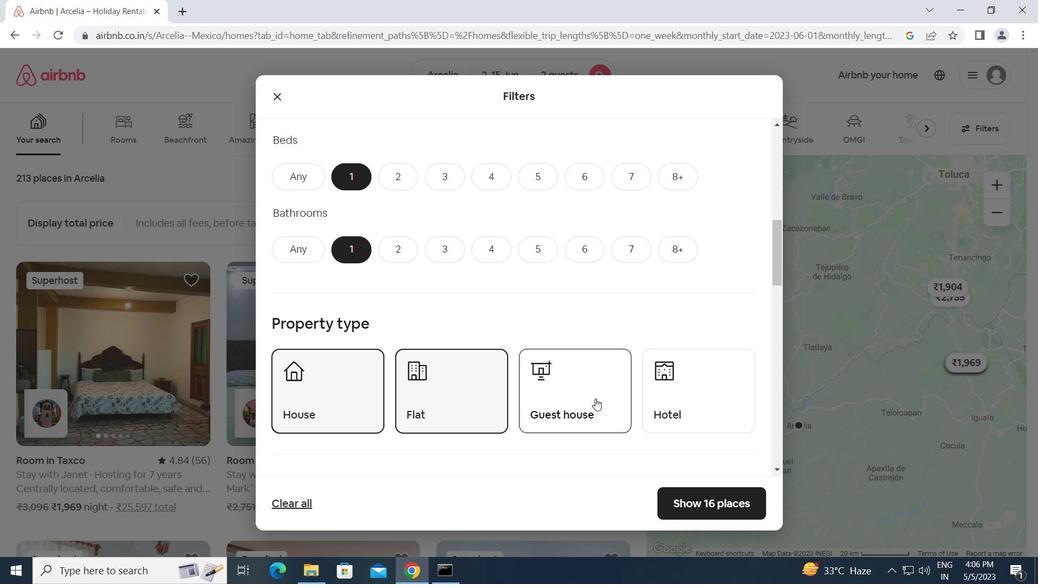 
Action: Mouse moved to (683, 402)
Screenshot: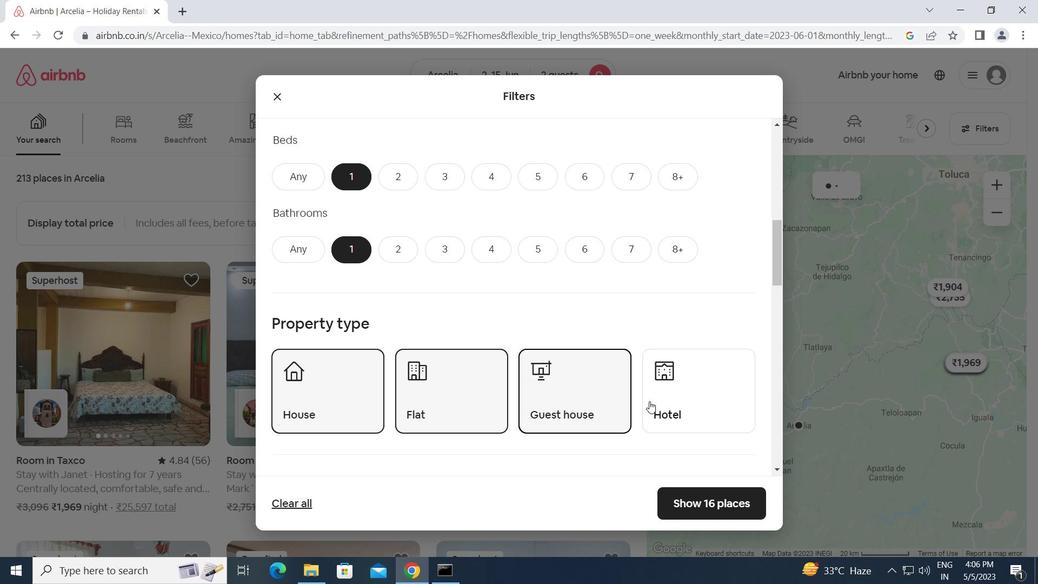 
Action: Mouse pressed left at (683, 402)
Screenshot: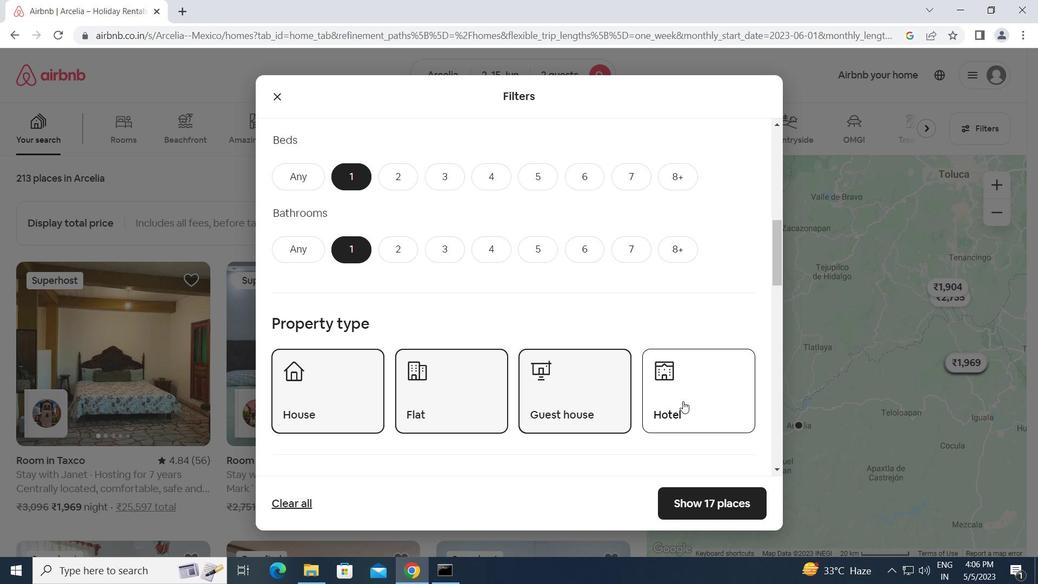 
Action: Mouse moved to (544, 442)
Screenshot: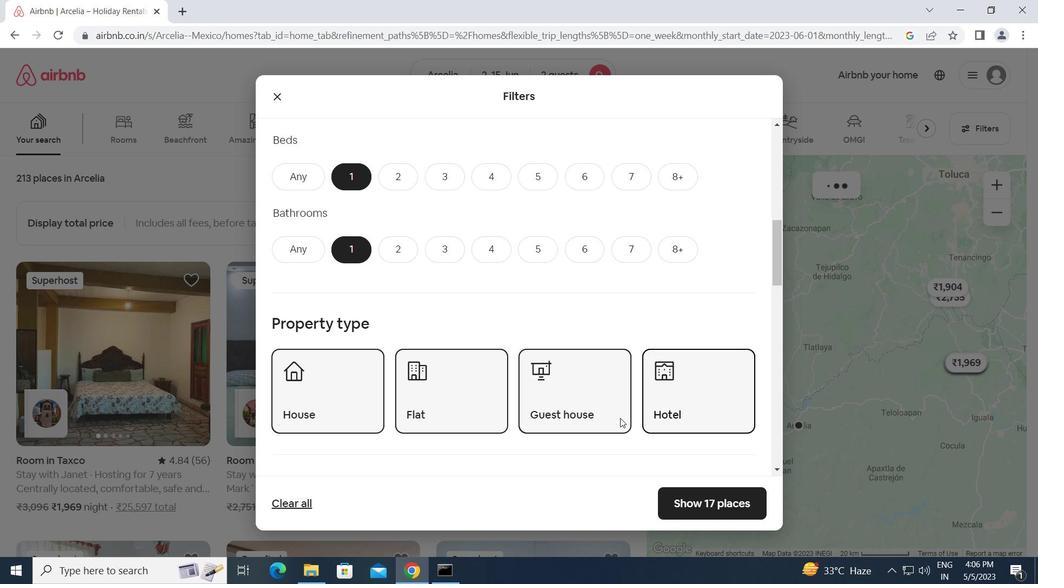 
Action: Mouse scrolled (544, 441) with delta (0, 0)
Screenshot: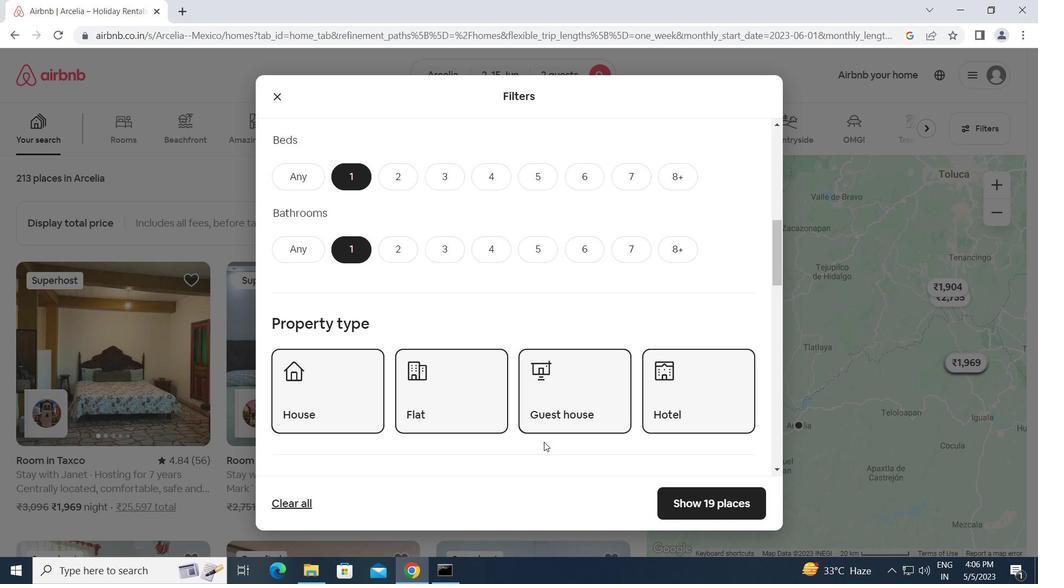 
Action: Mouse scrolled (544, 441) with delta (0, 0)
Screenshot: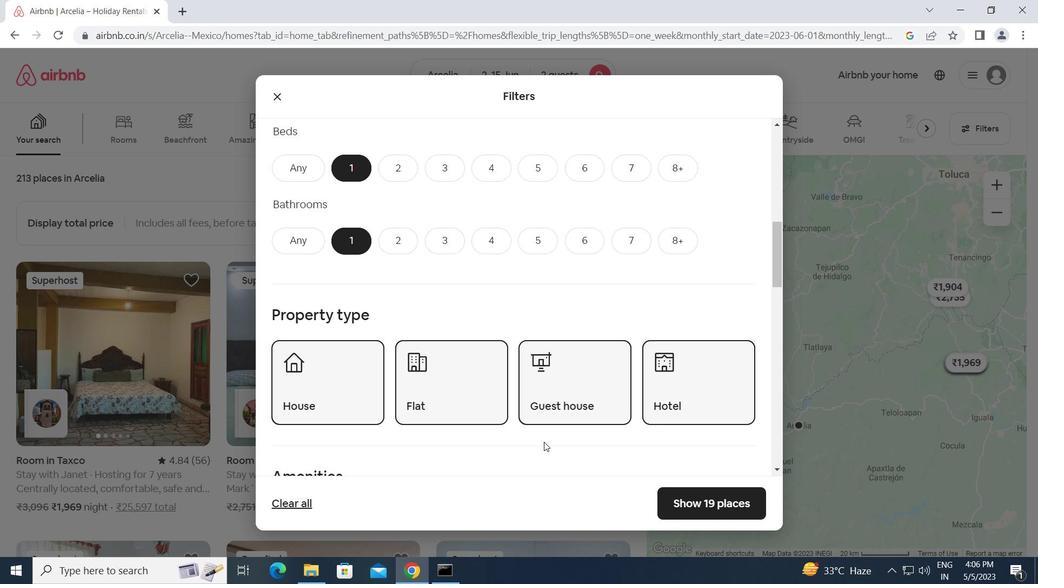 
Action: Mouse scrolled (544, 441) with delta (0, 0)
Screenshot: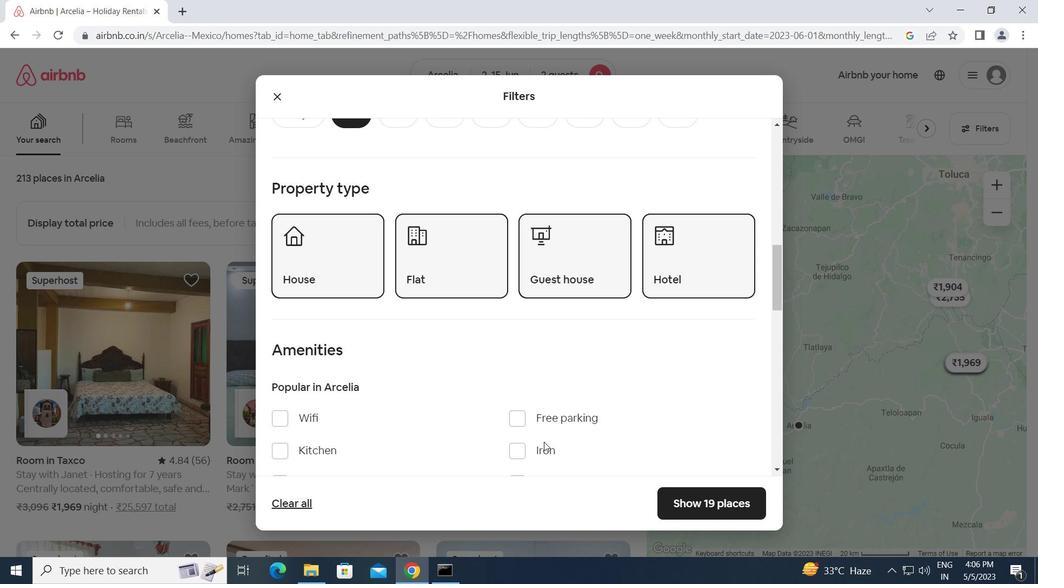 
Action: Mouse scrolled (544, 441) with delta (0, 0)
Screenshot: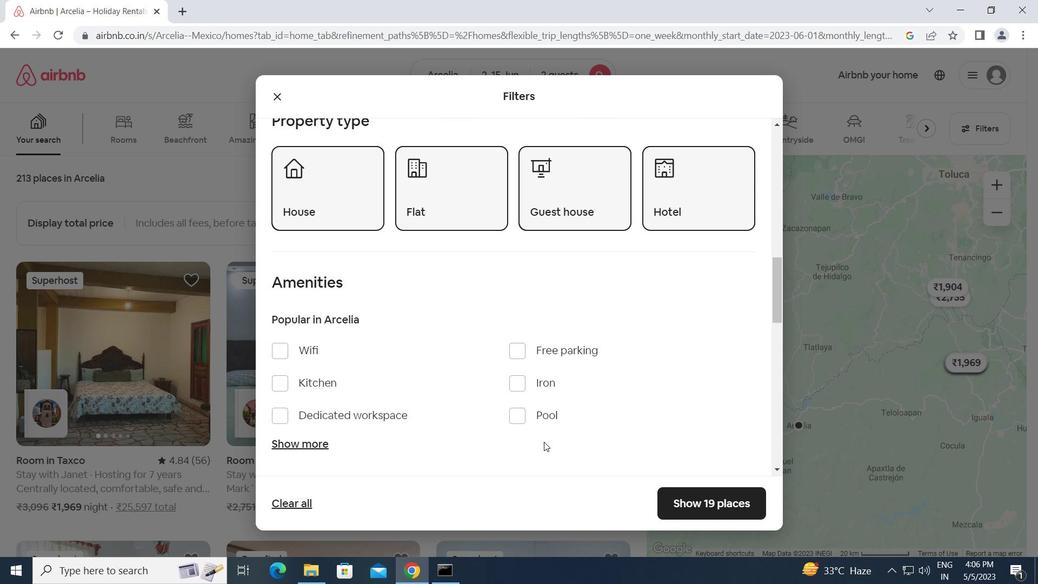 
Action: Mouse scrolled (544, 441) with delta (0, 0)
Screenshot: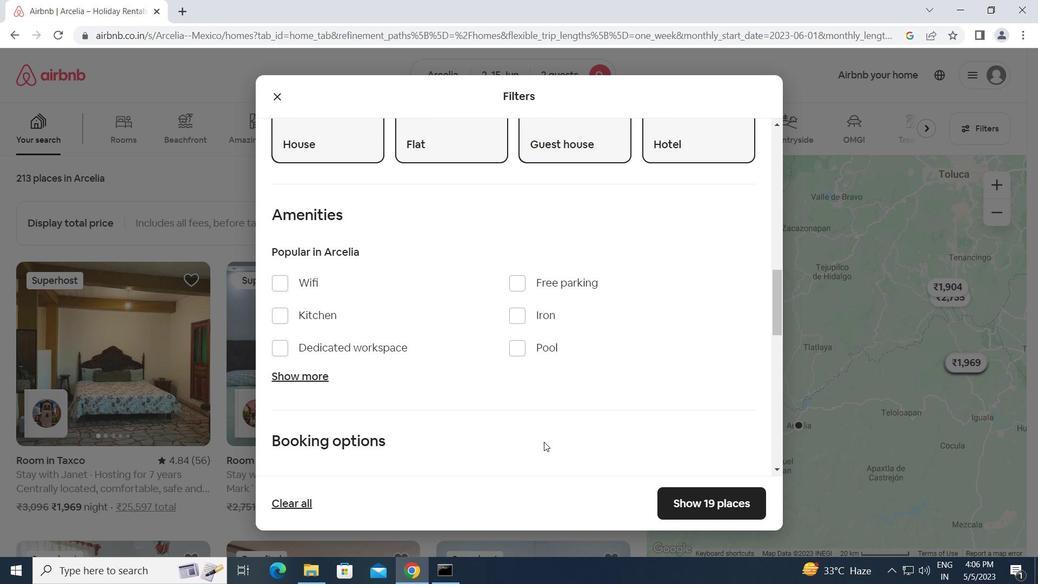 
Action: Mouse scrolled (544, 441) with delta (0, 0)
Screenshot: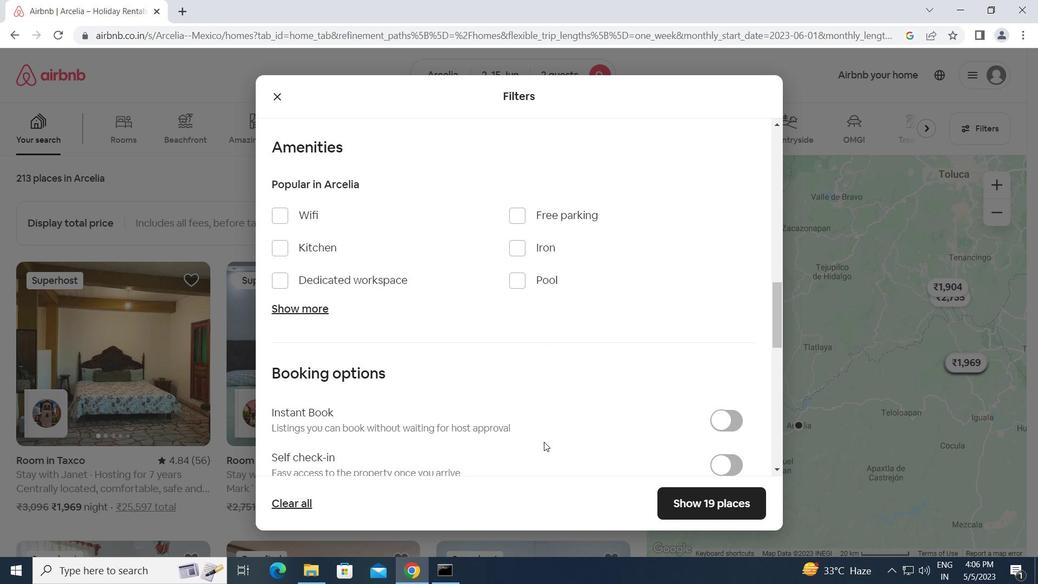 
Action: Mouse scrolled (544, 441) with delta (0, 0)
Screenshot: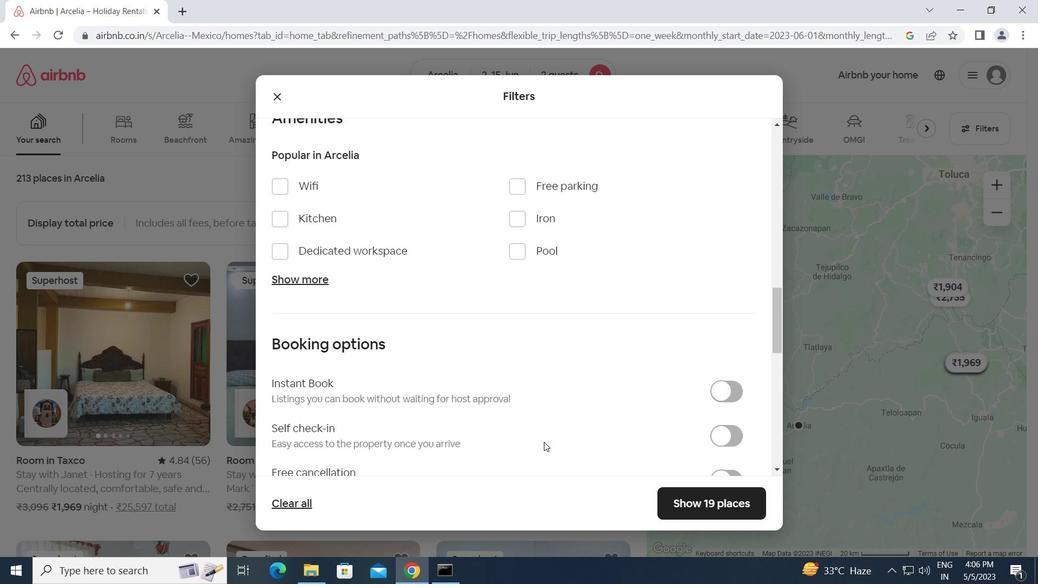 
Action: Mouse moved to (726, 323)
Screenshot: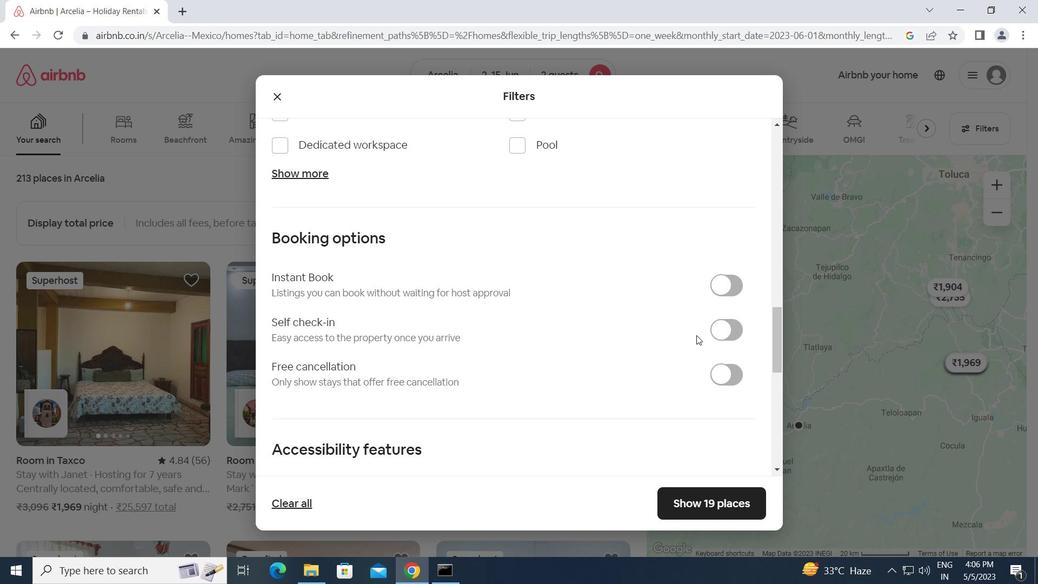 
Action: Mouse pressed left at (726, 323)
Screenshot: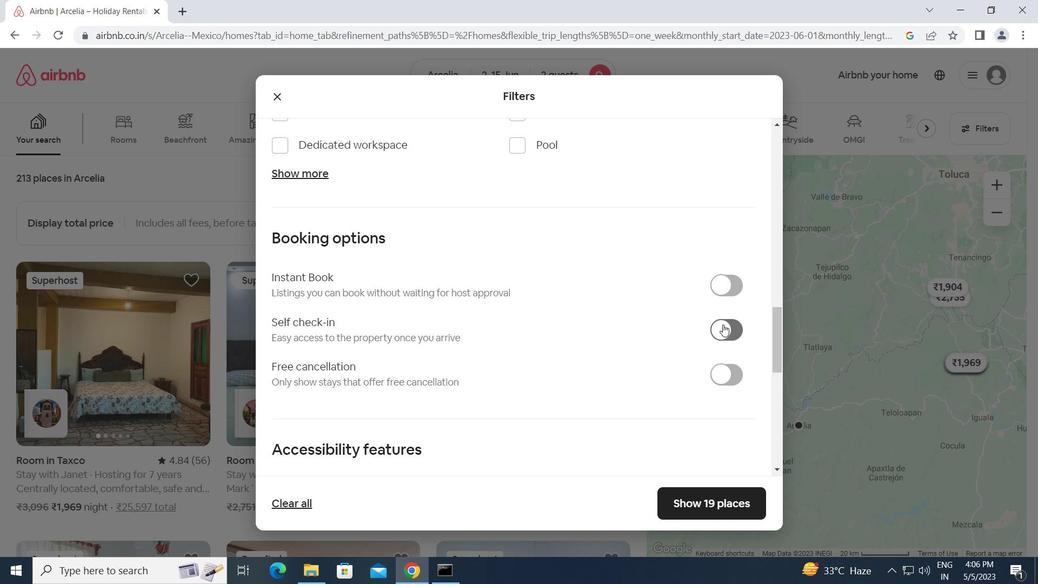 
Action: Mouse moved to (583, 377)
Screenshot: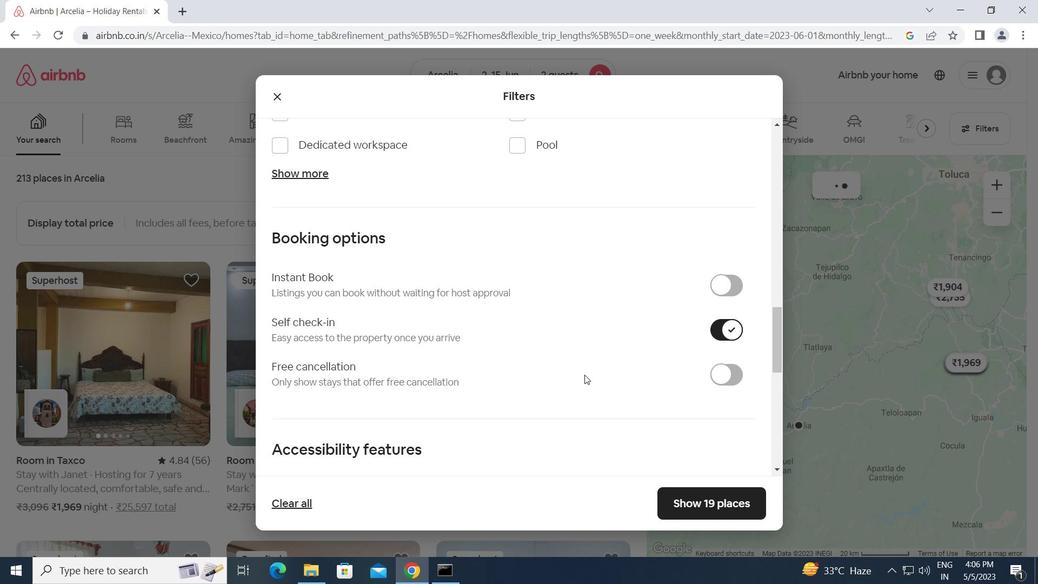 
Action: Mouse scrolled (583, 377) with delta (0, 0)
Screenshot: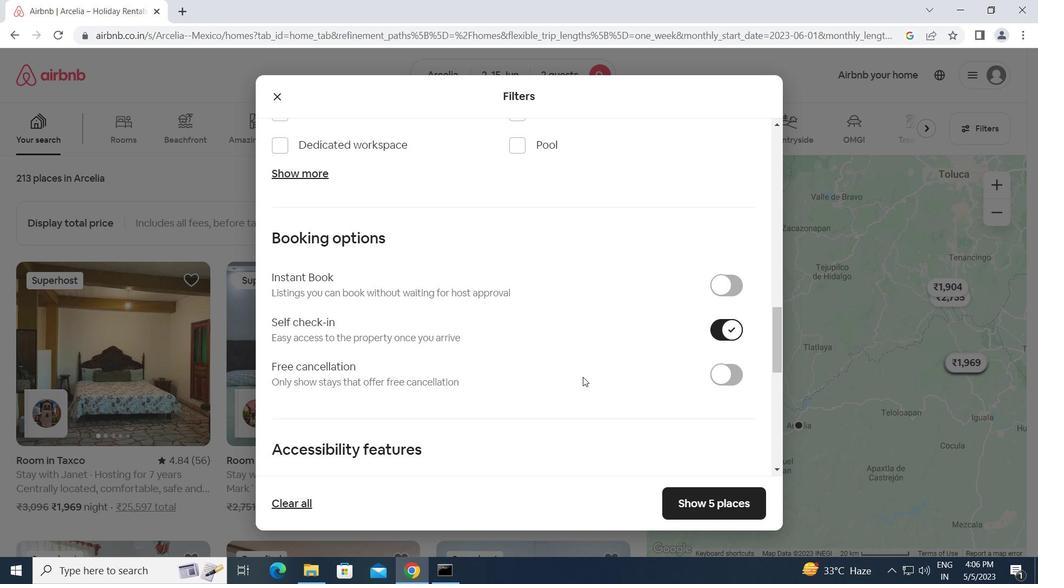 
Action: Mouse scrolled (583, 377) with delta (0, 0)
Screenshot: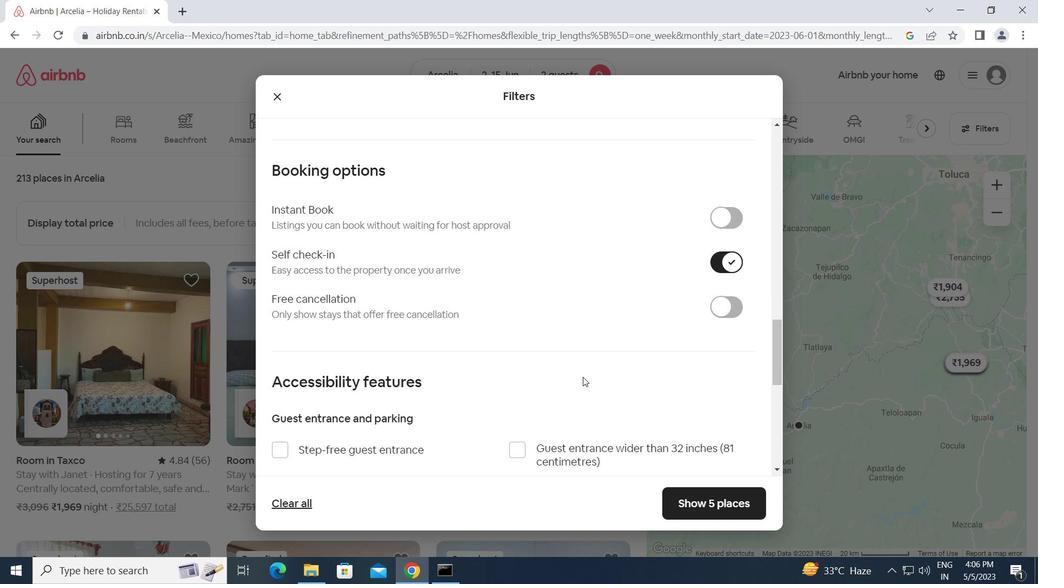 
Action: Mouse scrolled (583, 377) with delta (0, 0)
Screenshot: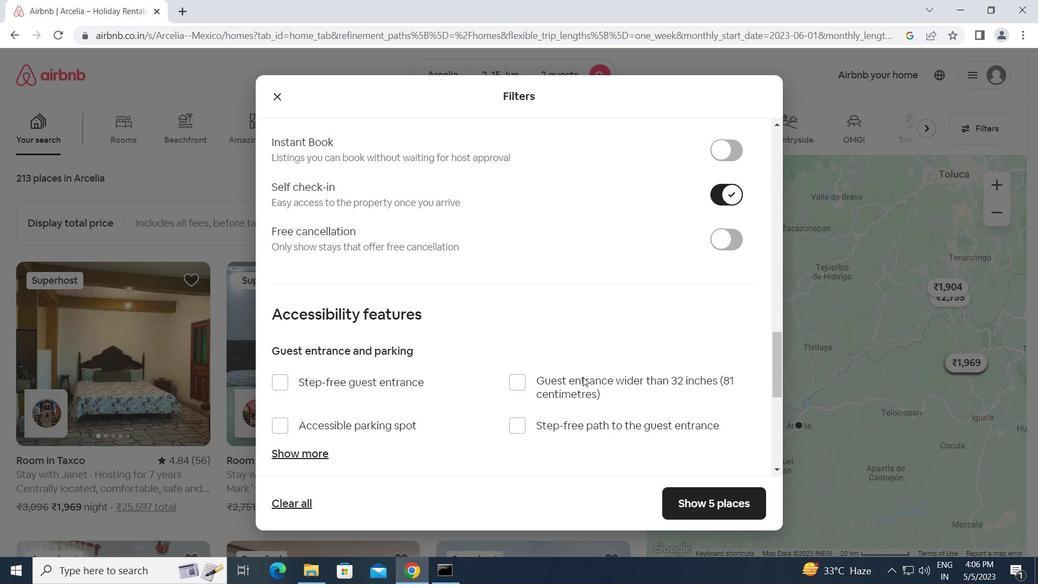 
Action: Mouse scrolled (583, 377) with delta (0, 0)
Screenshot: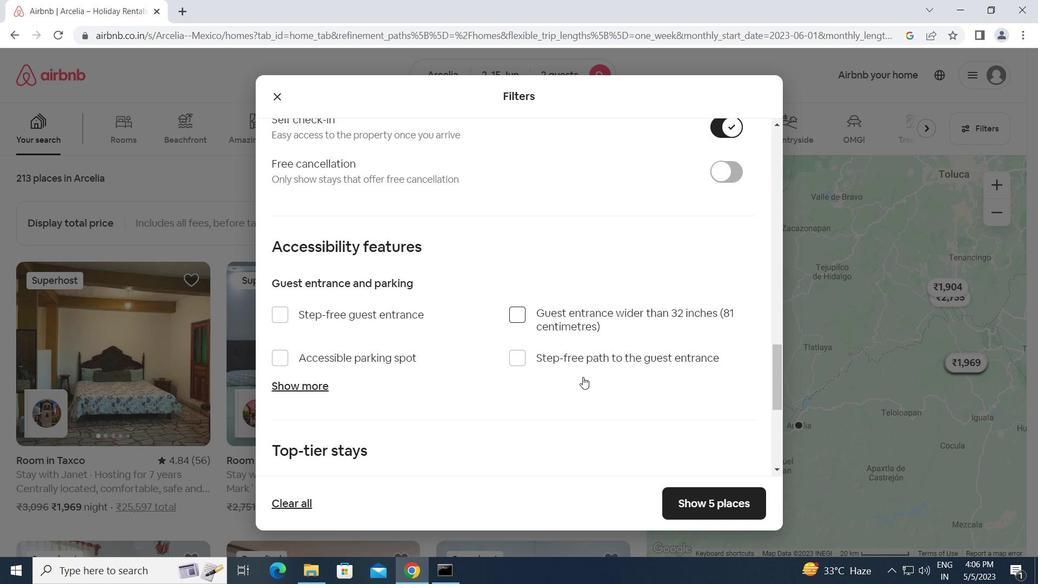 
Action: Mouse scrolled (583, 377) with delta (0, 0)
Screenshot: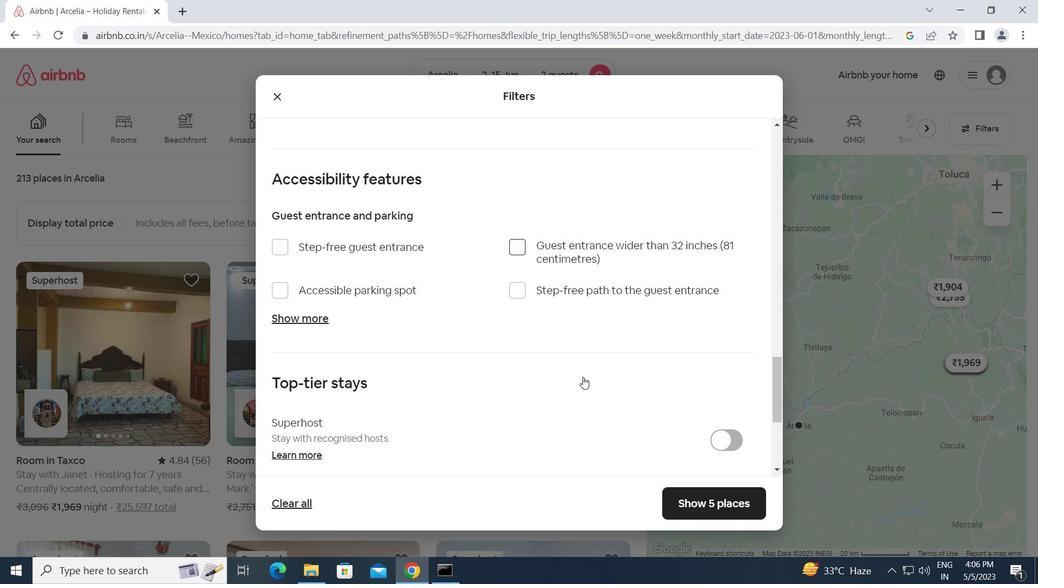 
Action: Mouse scrolled (583, 377) with delta (0, 0)
Screenshot: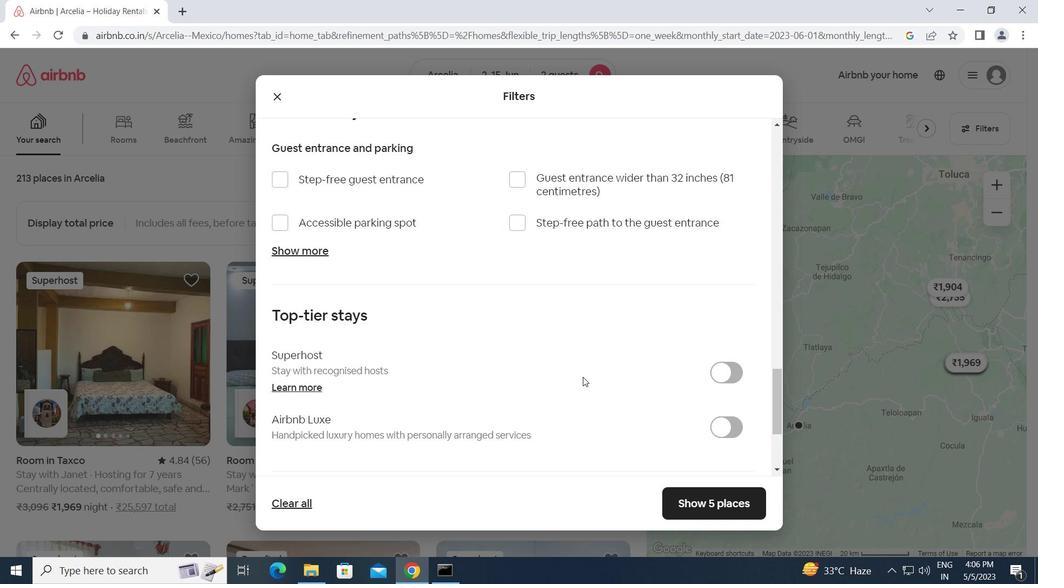 
Action: Mouse scrolled (583, 377) with delta (0, 0)
Screenshot: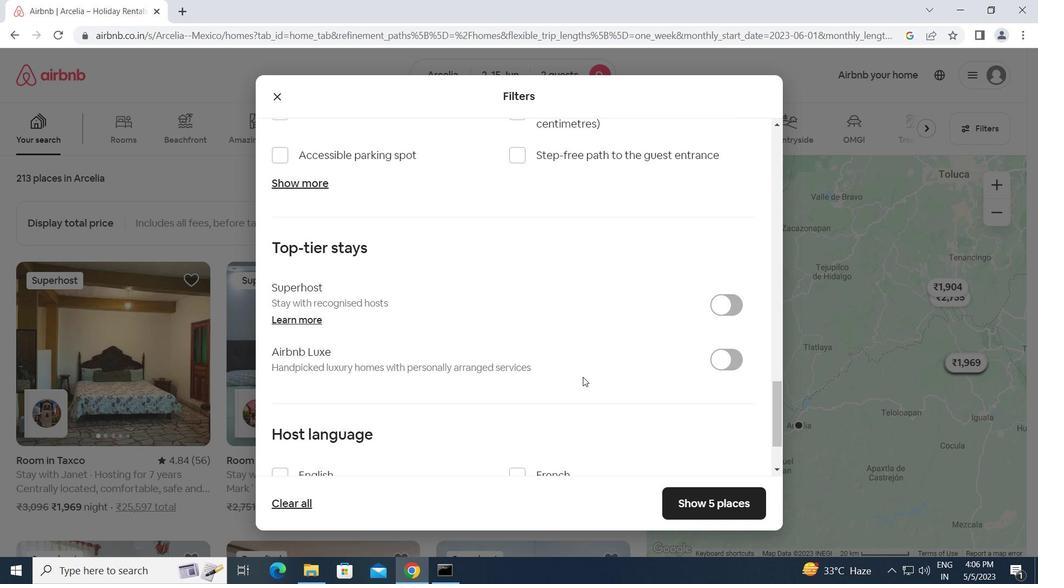 
Action: Mouse scrolled (583, 377) with delta (0, 0)
Screenshot: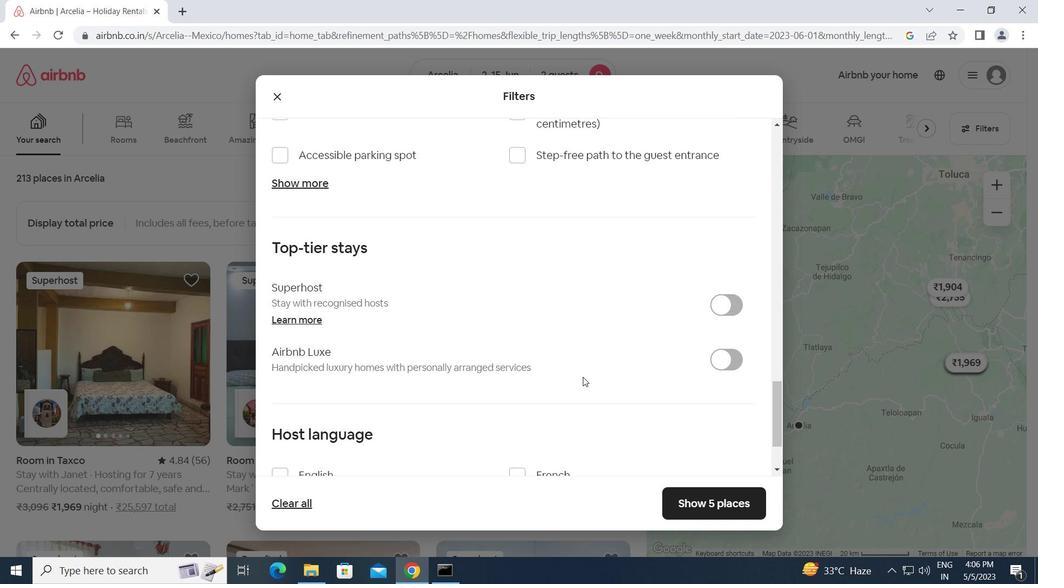 
Action: Mouse moved to (276, 383)
Screenshot: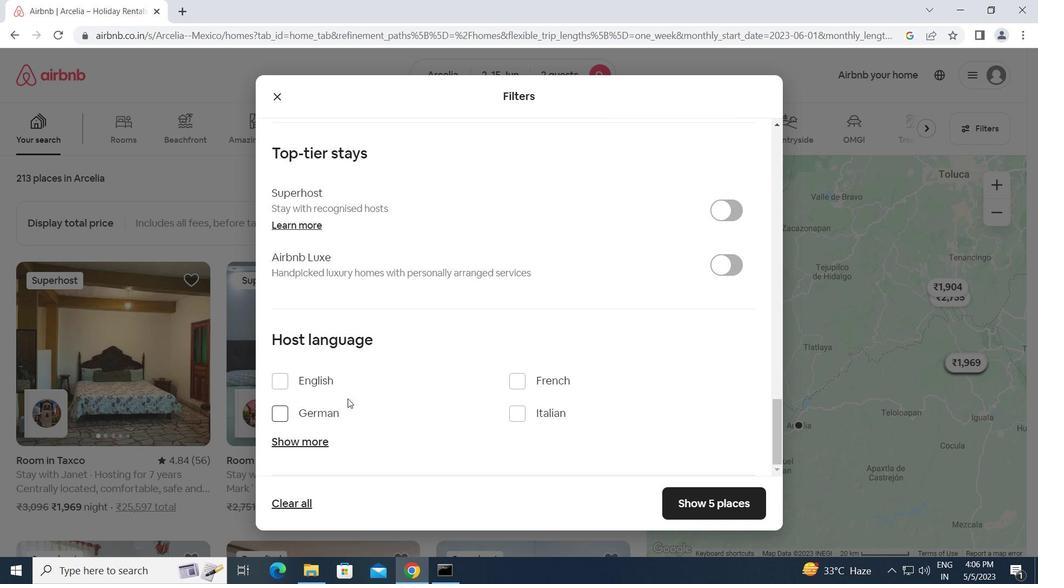 
Action: Mouse pressed left at (276, 383)
Screenshot: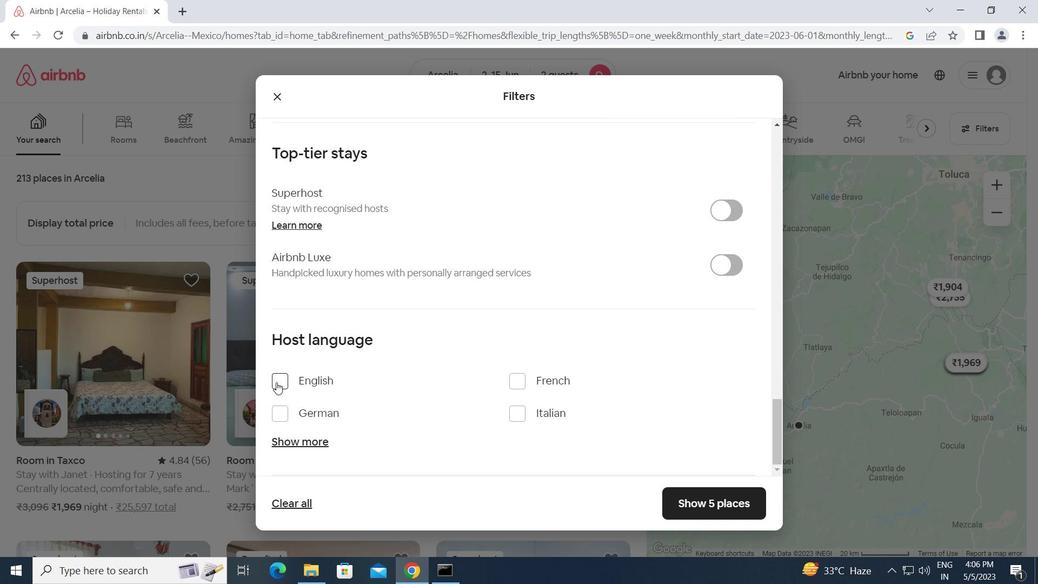 
Action: Mouse moved to (707, 504)
Screenshot: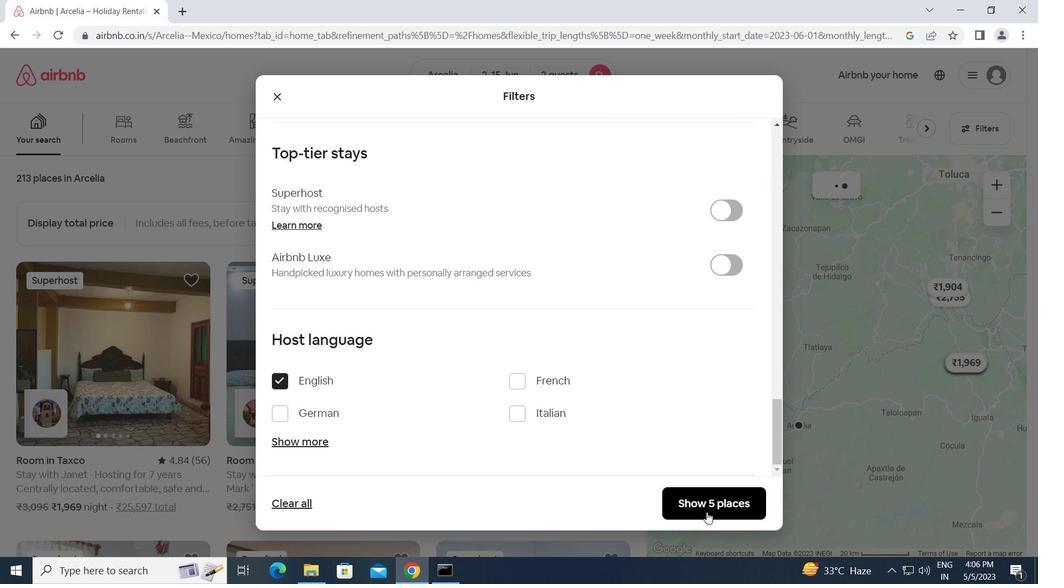 
Action: Mouse pressed left at (707, 504)
Screenshot: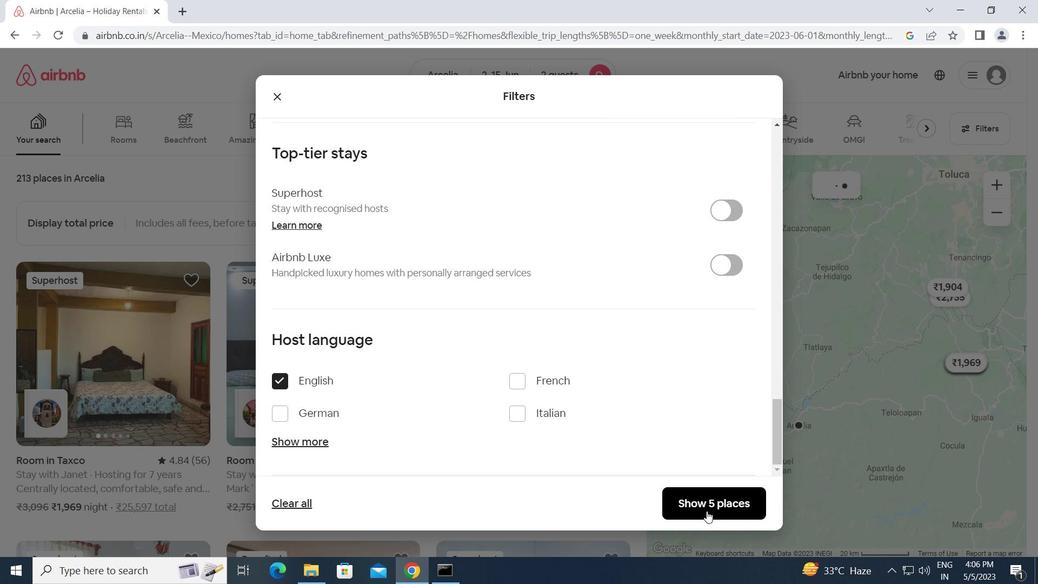 
Action: Mouse moved to (706, 496)
Screenshot: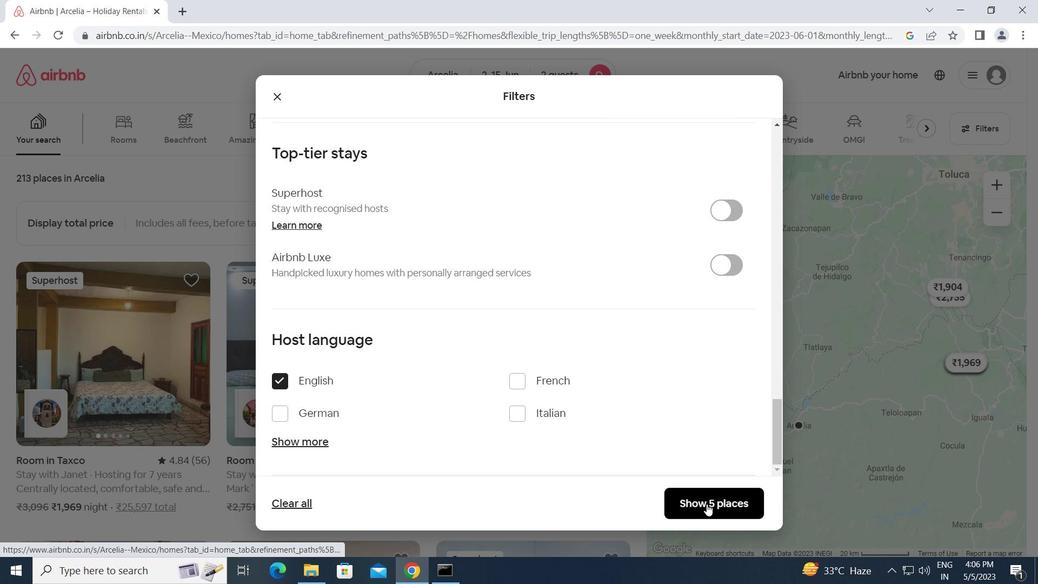 
